 Task: Look for space in Luanda, Angola from 8th June, 2023 to 16th June, 2023 for 2 adults in price range Rs.10000 to Rs.15000. Place can be entire place with 1  bedroom having 1 bed and 1 bathroom. Property type can be hotel. Amenities needed are: wifi, air conditioning, bbq grill, smoking allowed, . Booking option can be shelf check-in. Required host language is English.
Action: Mouse moved to (391, 86)
Screenshot: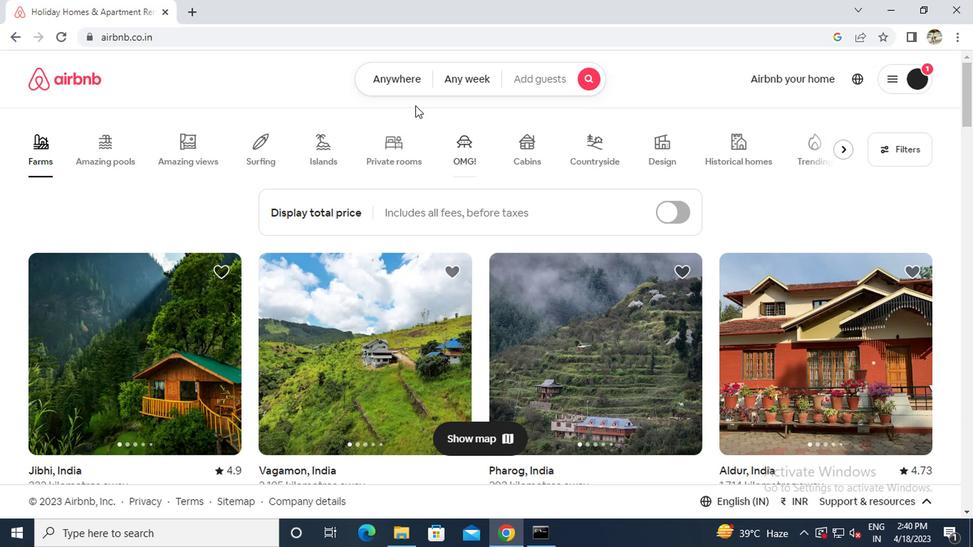
Action: Mouse pressed left at (391, 86)
Screenshot: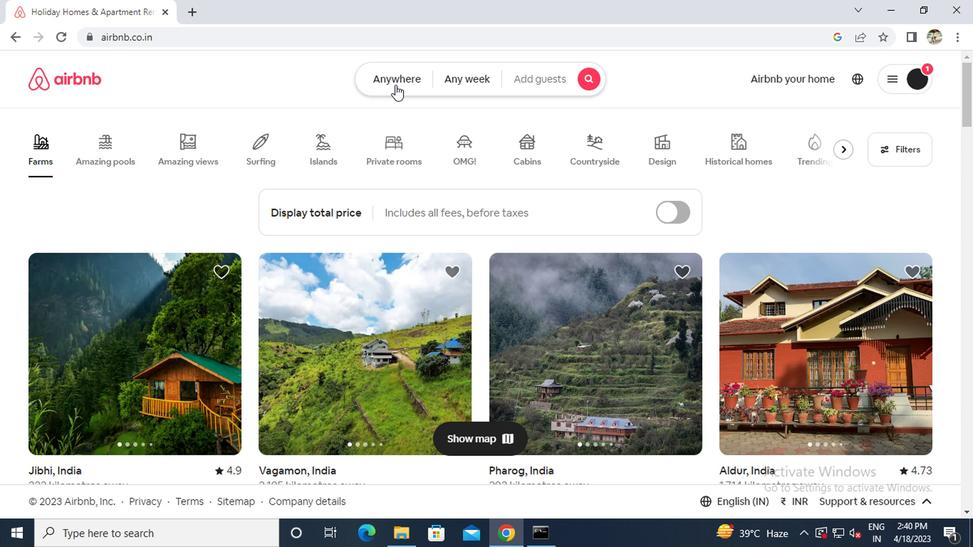 
Action: Mouse moved to (317, 139)
Screenshot: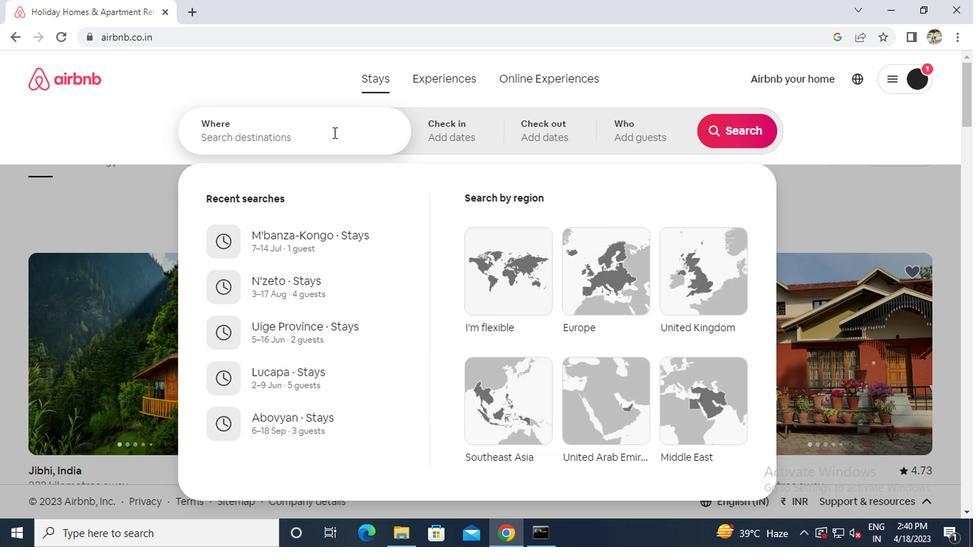 
Action: Mouse pressed left at (317, 139)
Screenshot: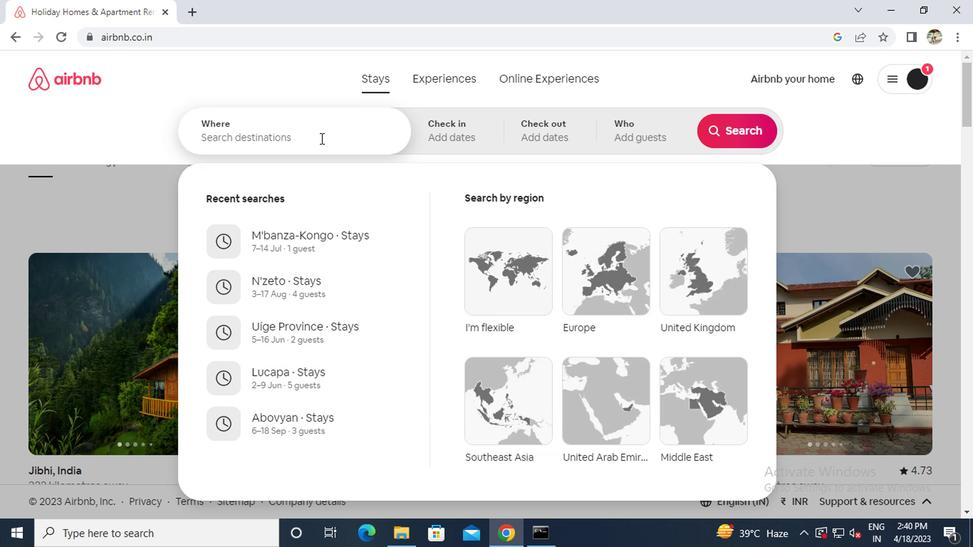 
Action: Key pressed l<Key.caps_lock>uanda
Screenshot: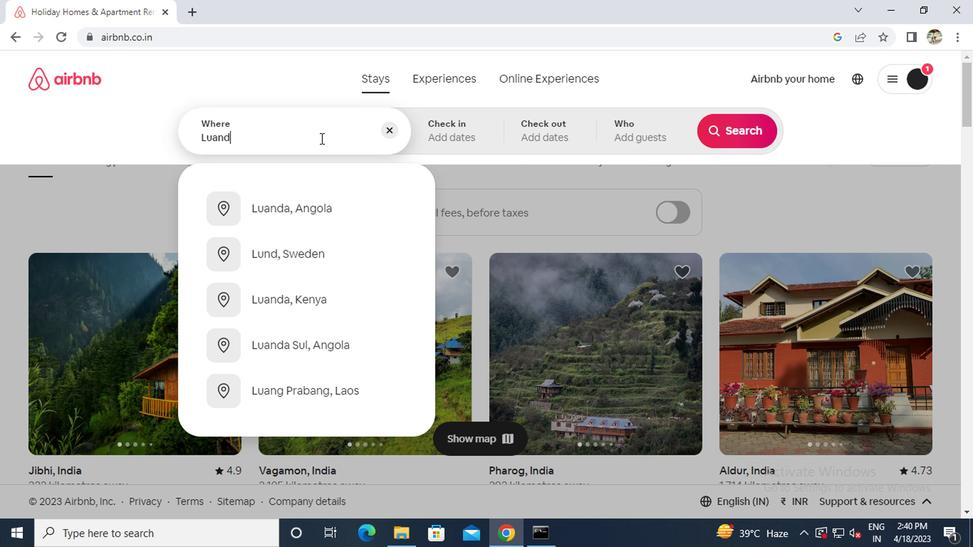 
Action: Mouse moved to (300, 202)
Screenshot: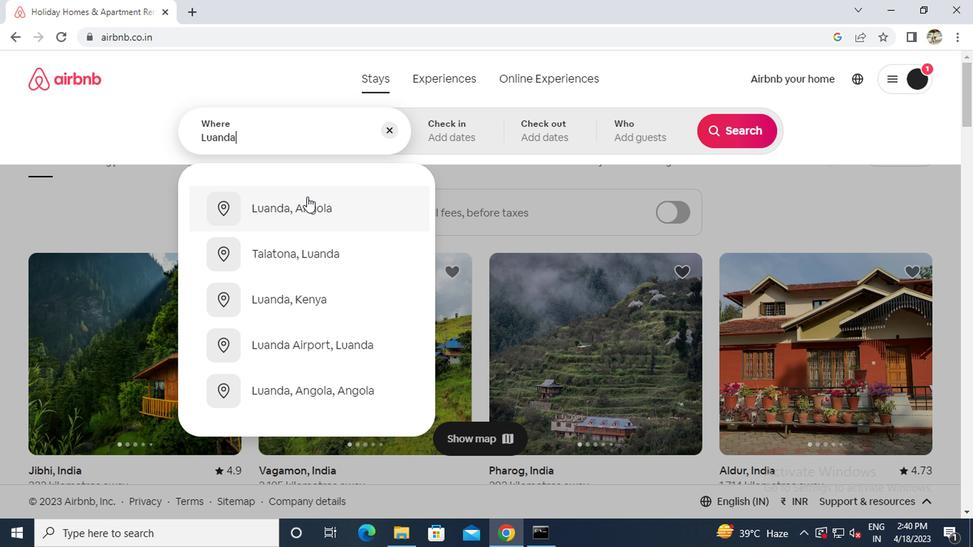
Action: Mouse pressed left at (300, 202)
Screenshot: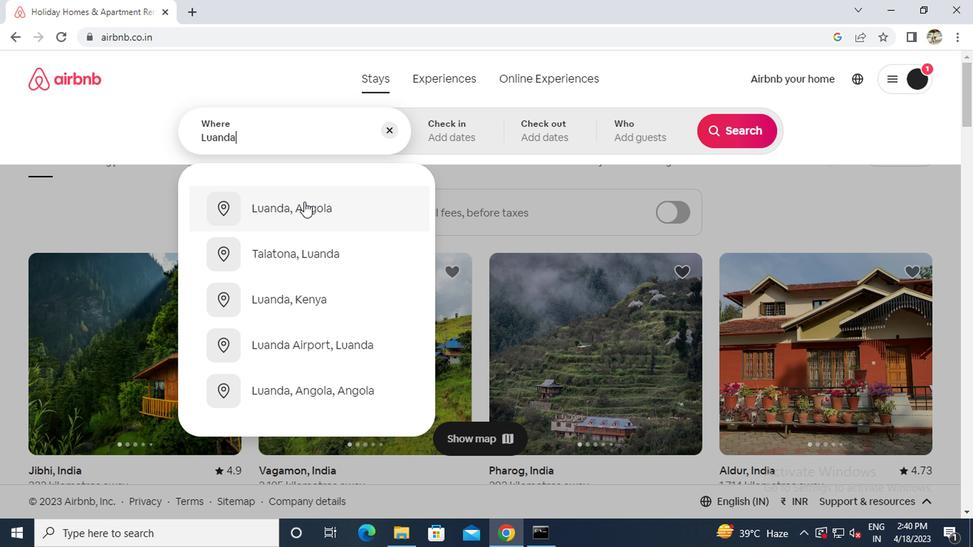 
Action: Mouse moved to (726, 246)
Screenshot: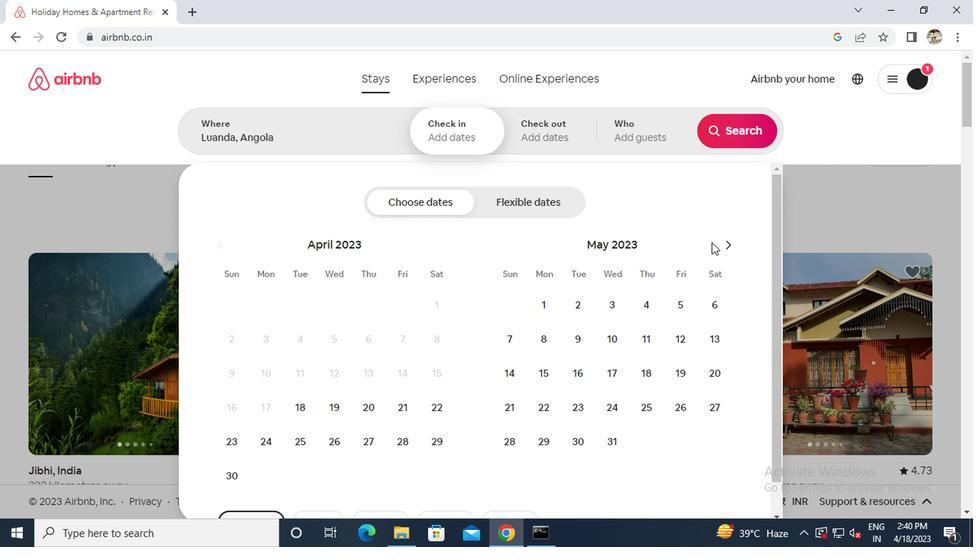 
Action: Mouse pressed left at (726, 246)
Screenshot: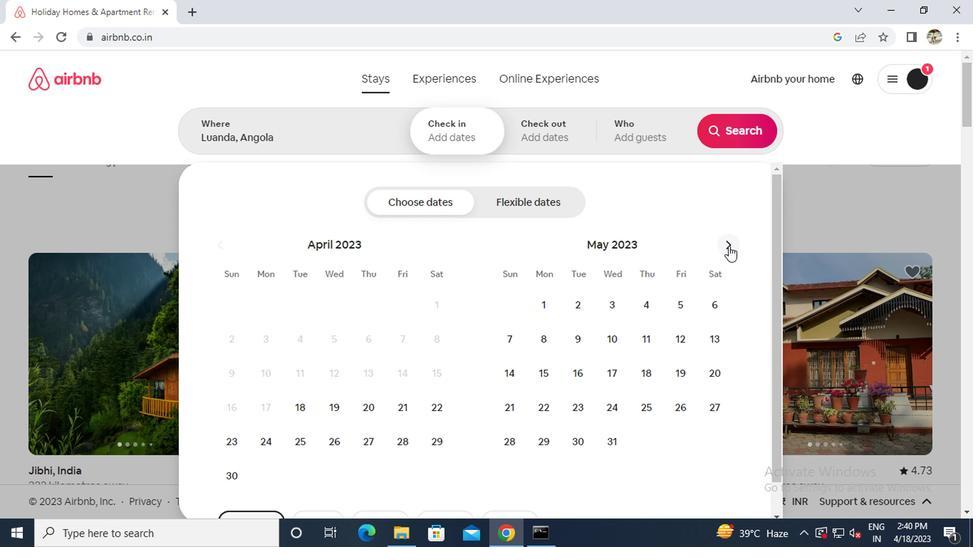 
Action: Mouse moved to (634, 334)
Screenshot: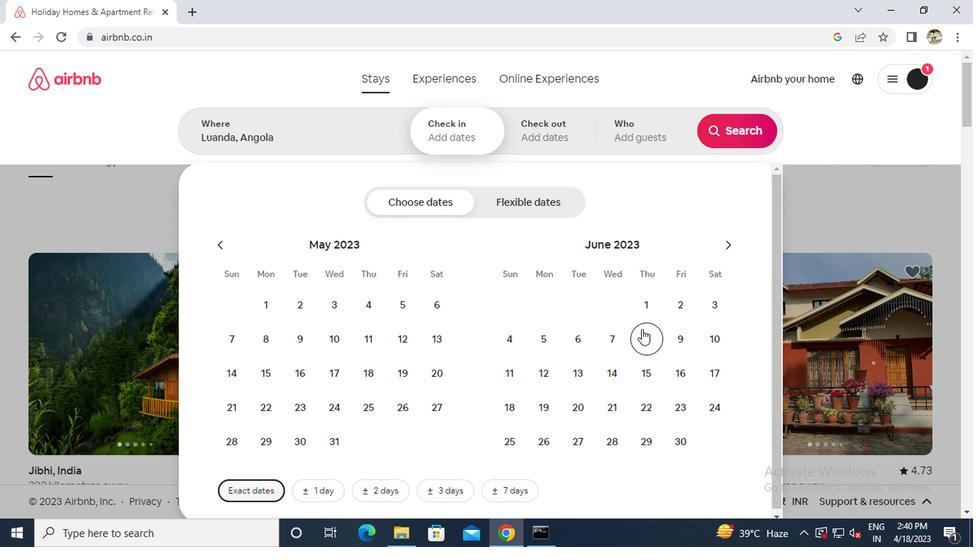 
Action: Mouse pressed left at (634, 334)
Screenshot: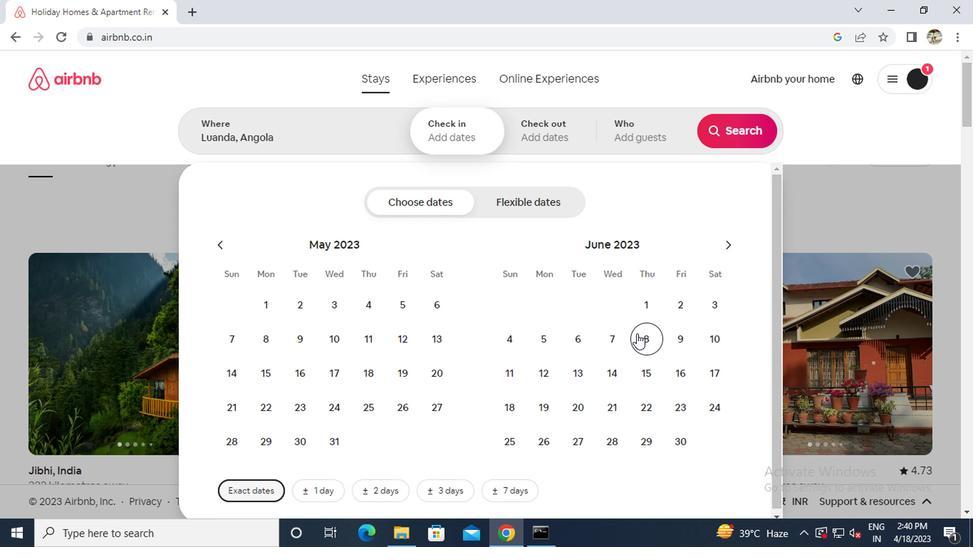 
Action: Mouse moved to (669, 377)
Screenshot: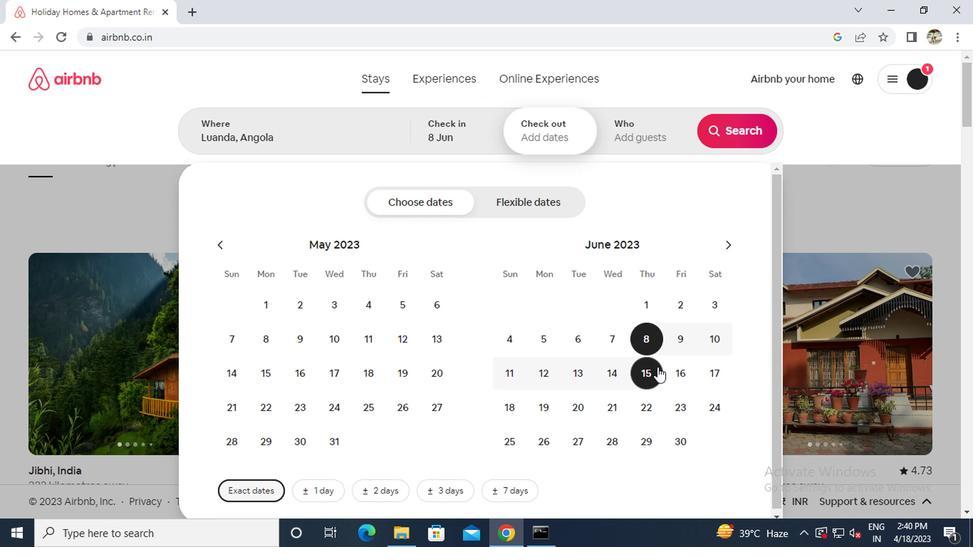 
Action: Mouse pressed left at (669, 377)
Screenshot: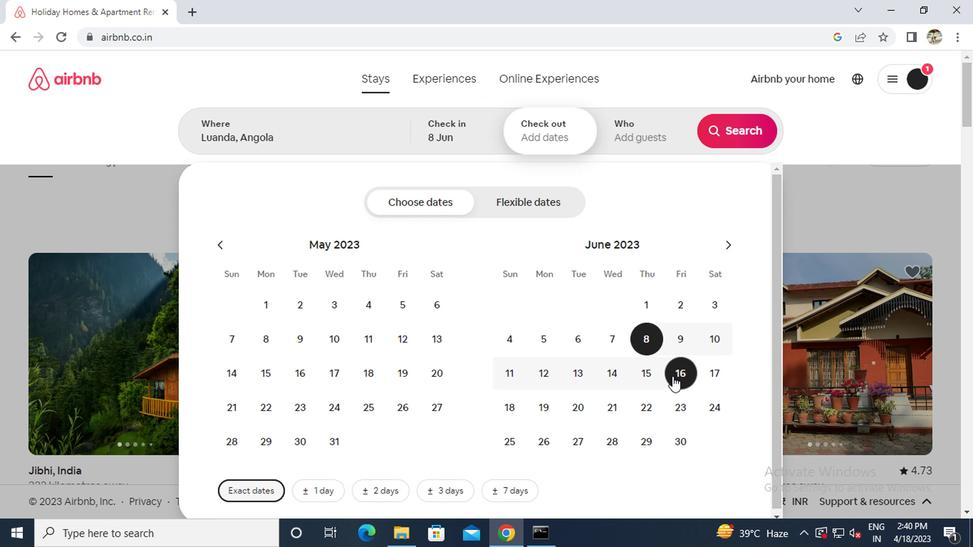 
Action: Mouse moved to (630, 146)
Screenshot: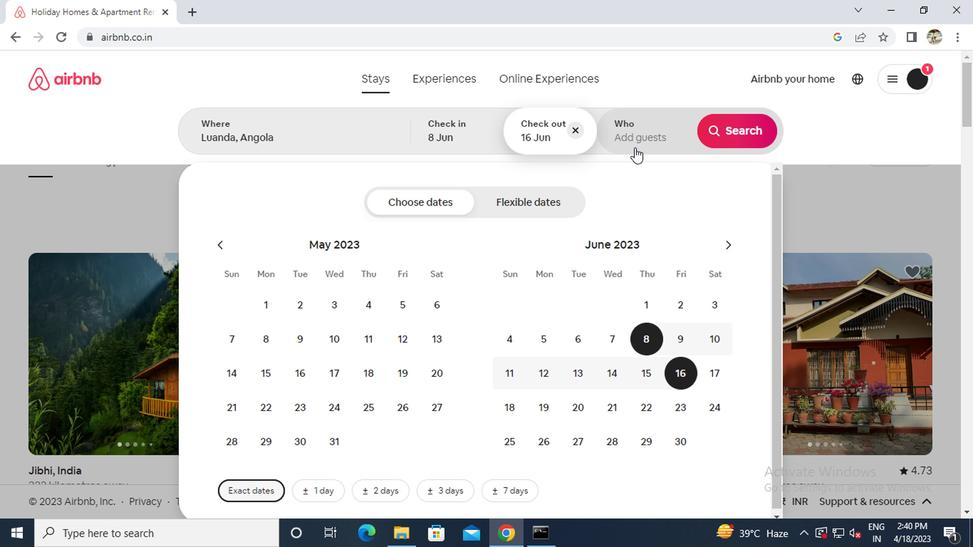 
Action: Mouse pressed left at (630, 146)
Screenshot: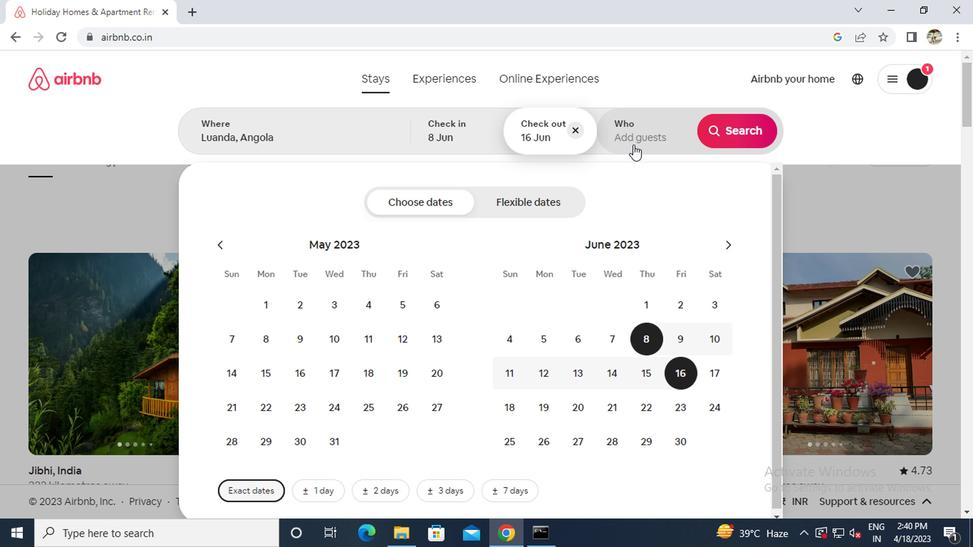 
Action: Mouse moved to (739, 212)
Screenshot: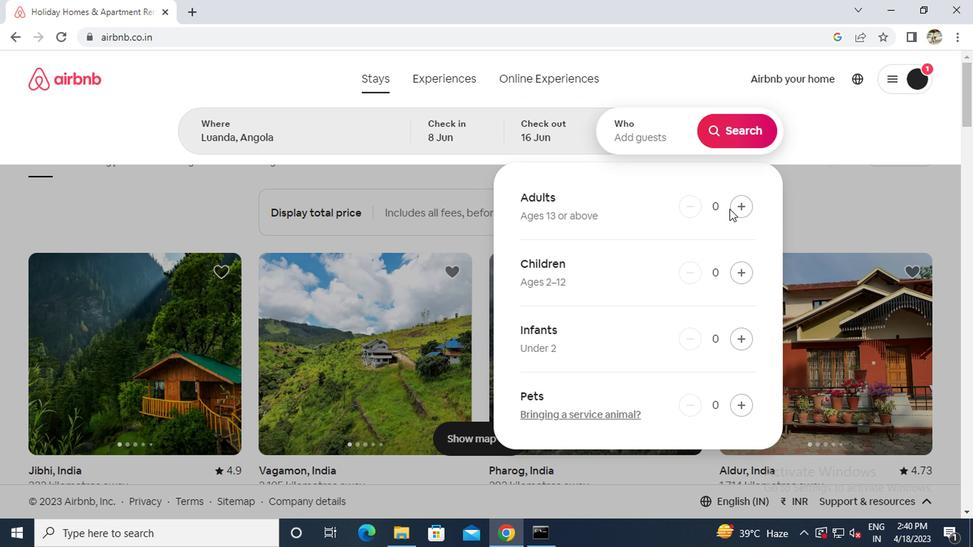 
Action: Mouse pressed left at (739, 212)
Screenshot: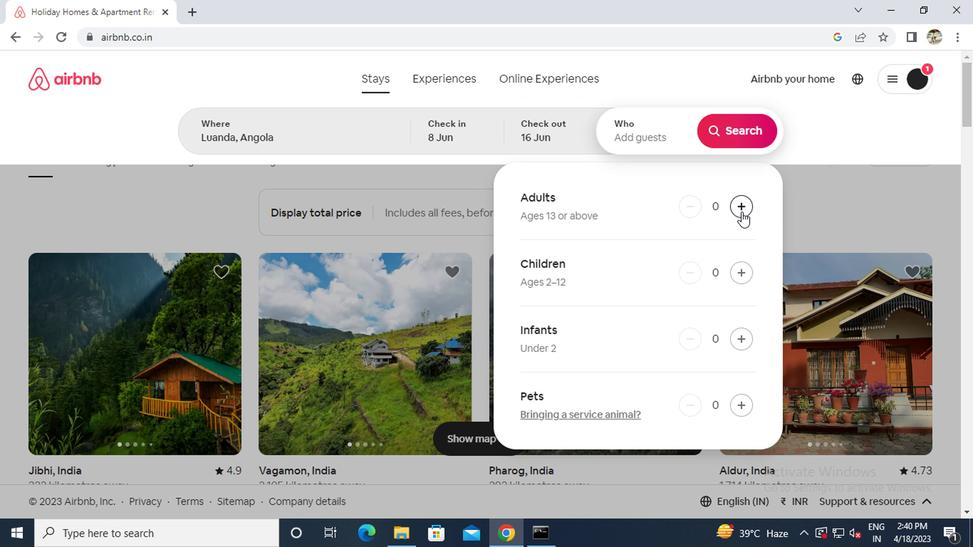 
Action: Mouse pressed left at (739, 212)
Screenshot: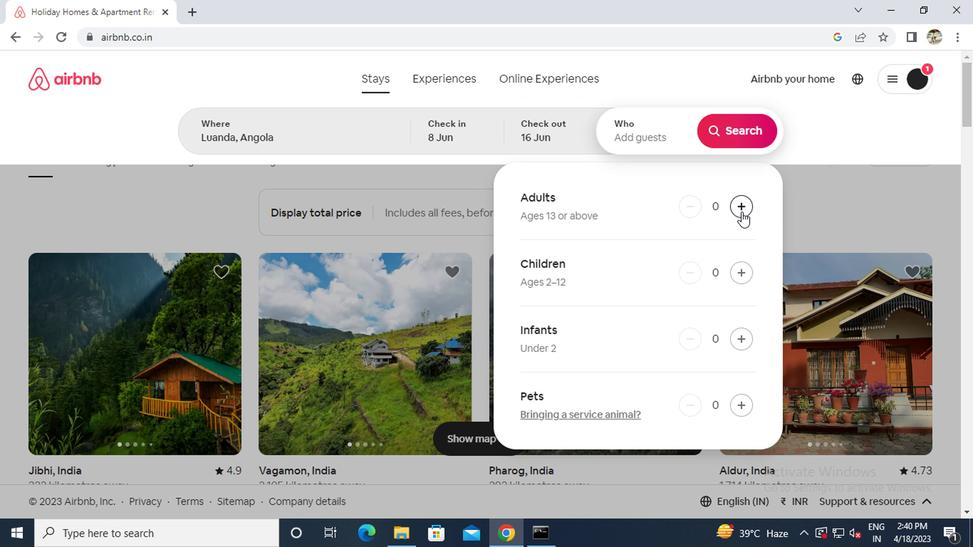 
Action: Mouse moved to (727, 123)
Screenshot: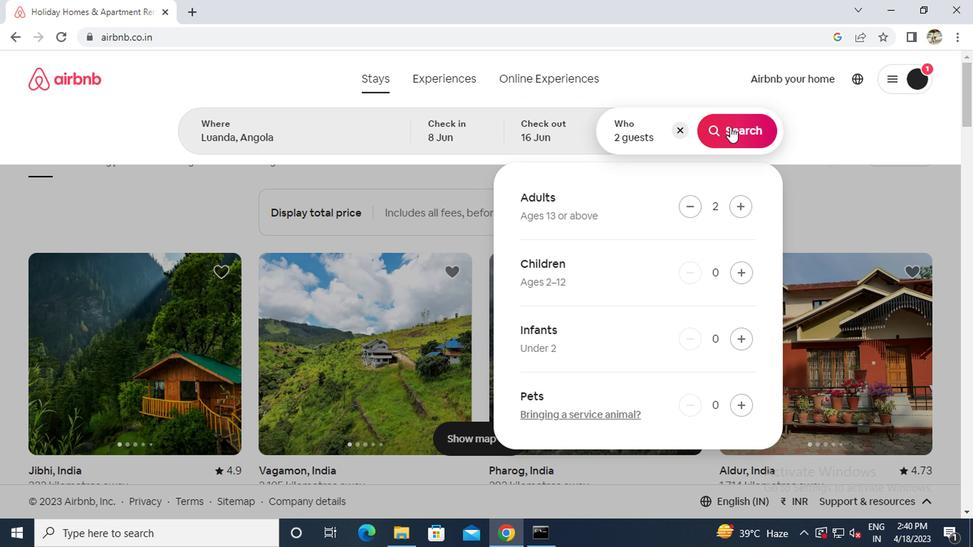 
Action: Mouse pressed left at (727, 123)
Screenshot: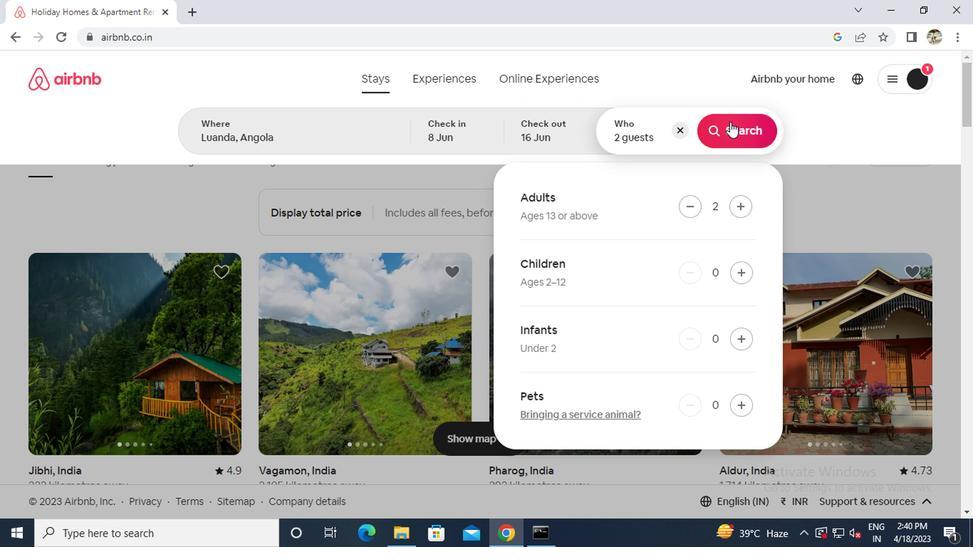 
Action: Mouse moved to (894, 138)
Screenshot: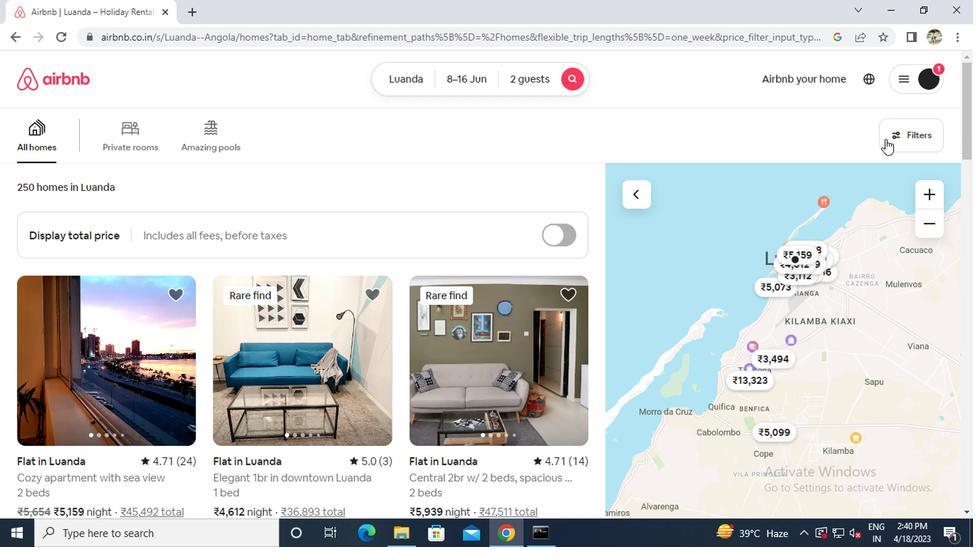 
Action: Mouse pressed left at (894, 138)
Screenshot: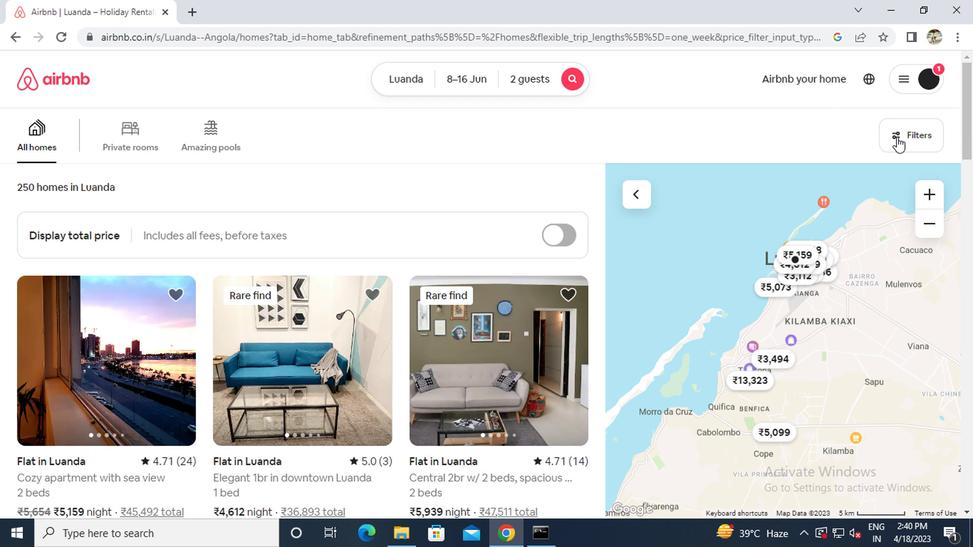 
Action: Mouse moved to (380, 311)
Screenshot: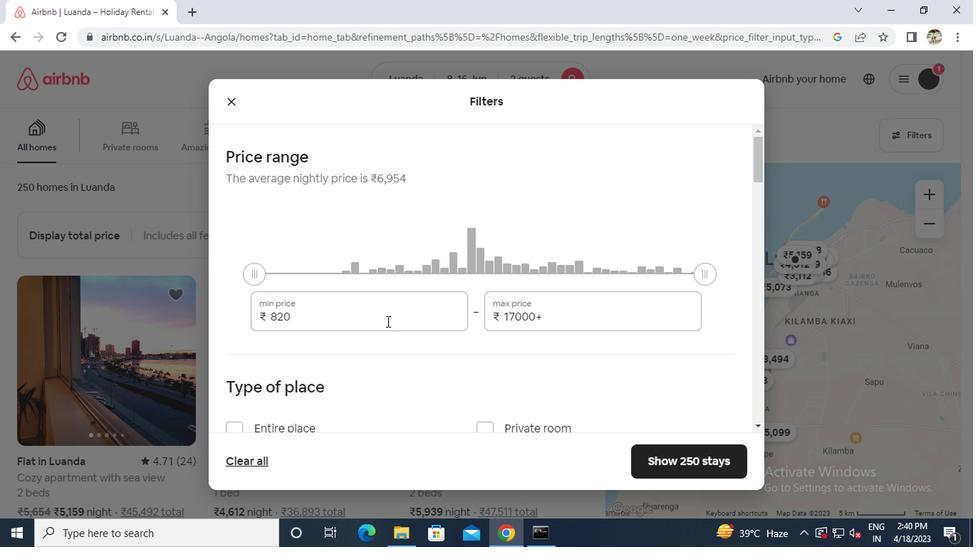 
Action: Mouse pressed left at (380, 311)
Screenshot: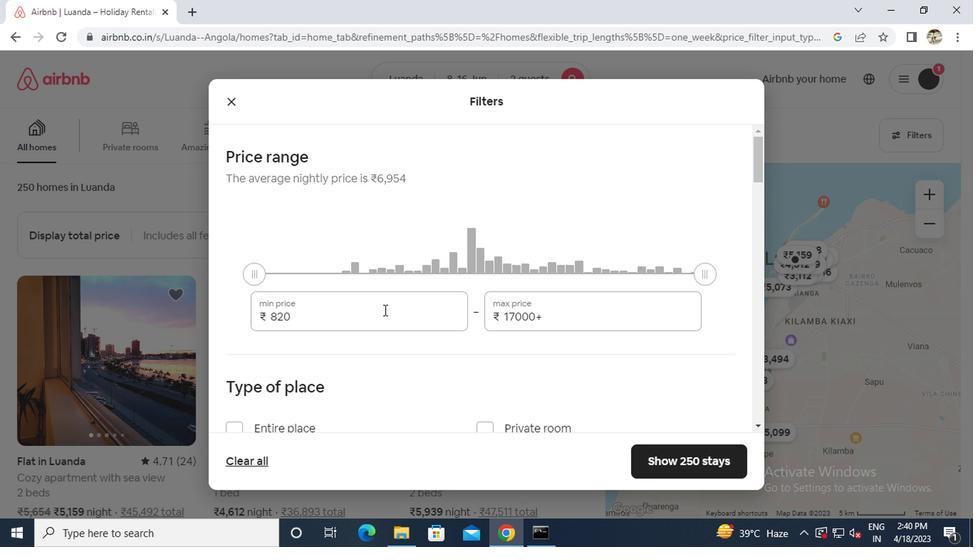 
Action: Key pressed ctrl+Actrl+10000
Screenshot: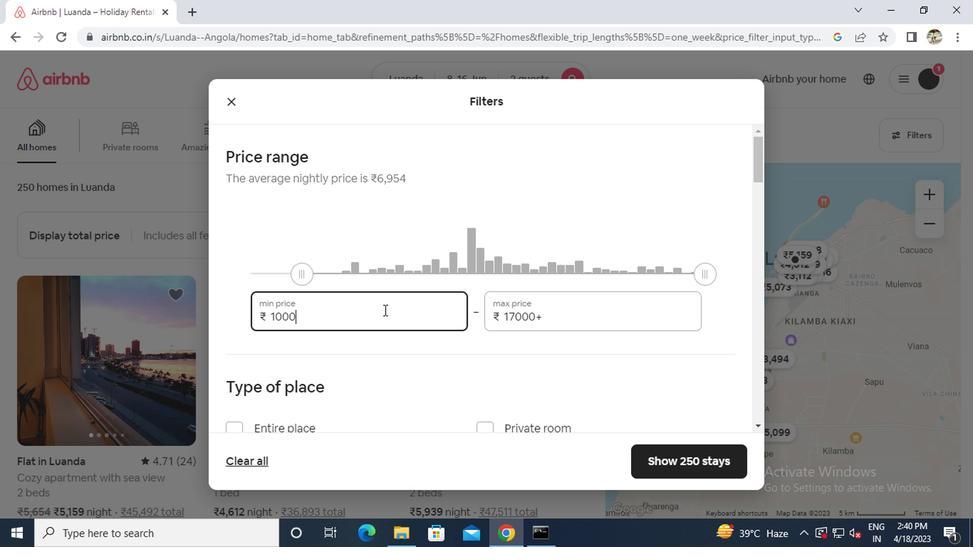 
Action: Mouse moved to (568, 321)
Screenshot: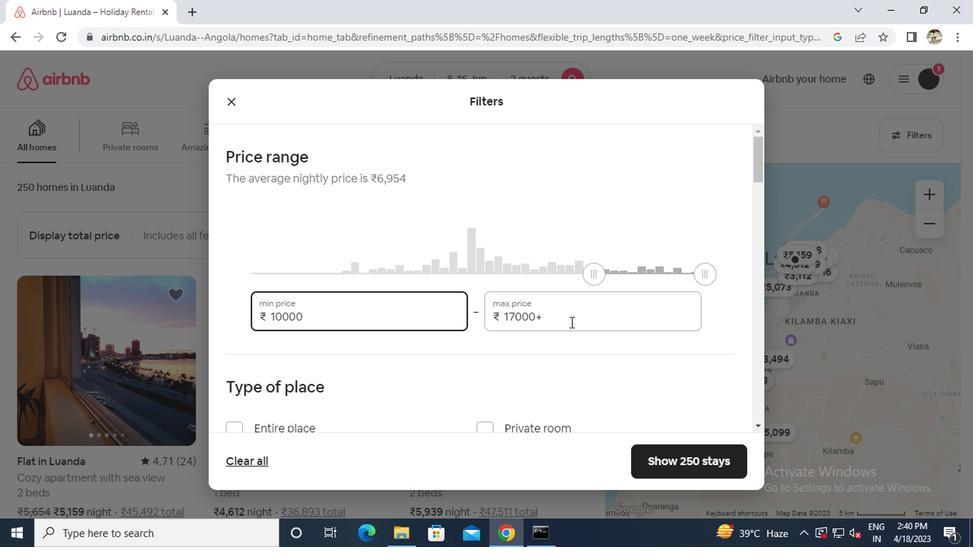 
Action: Mouse pressed left at (568, 321)
Screenshot: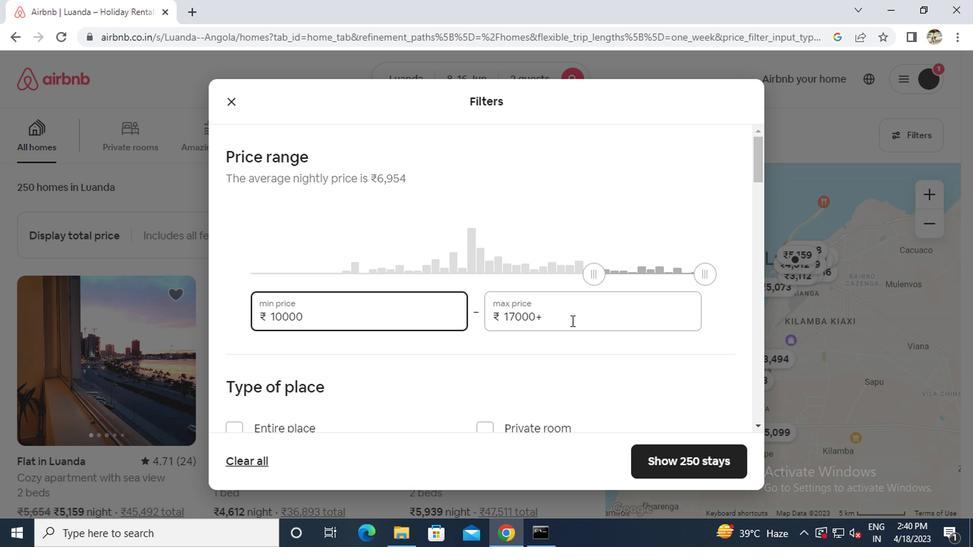 
Action: Key pressed ctrl+A15000
Screenshot: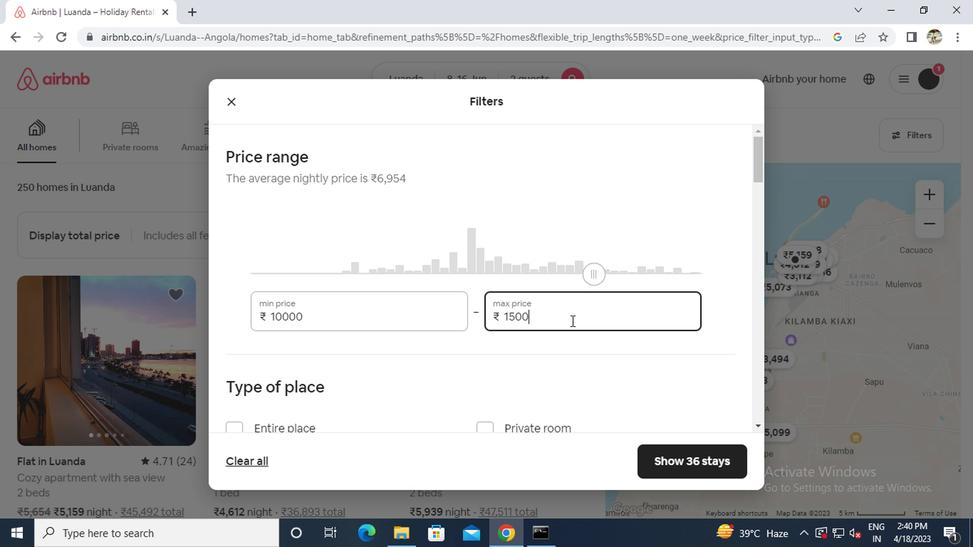 
Action: Mouse moved to (540, 324)
Screenshot: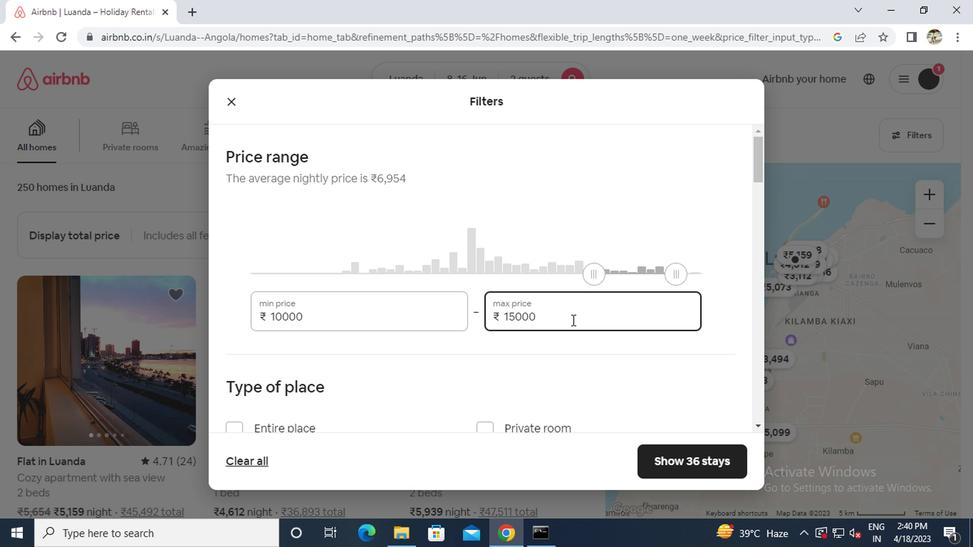 
Action: Mouse scrolled (540, 323) with delta (0, -1)
Screenshot: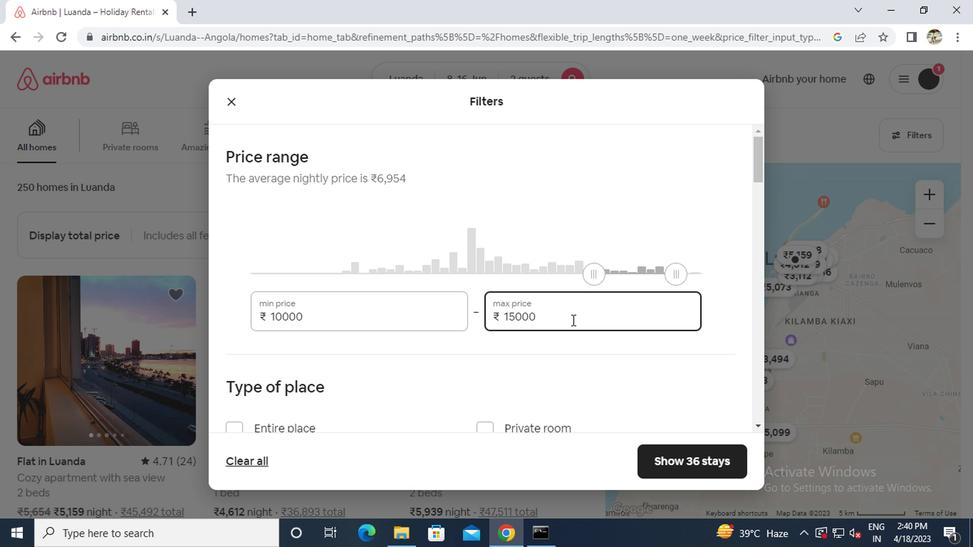 
Action: Mouse moved to (281, 355)
Screenshot: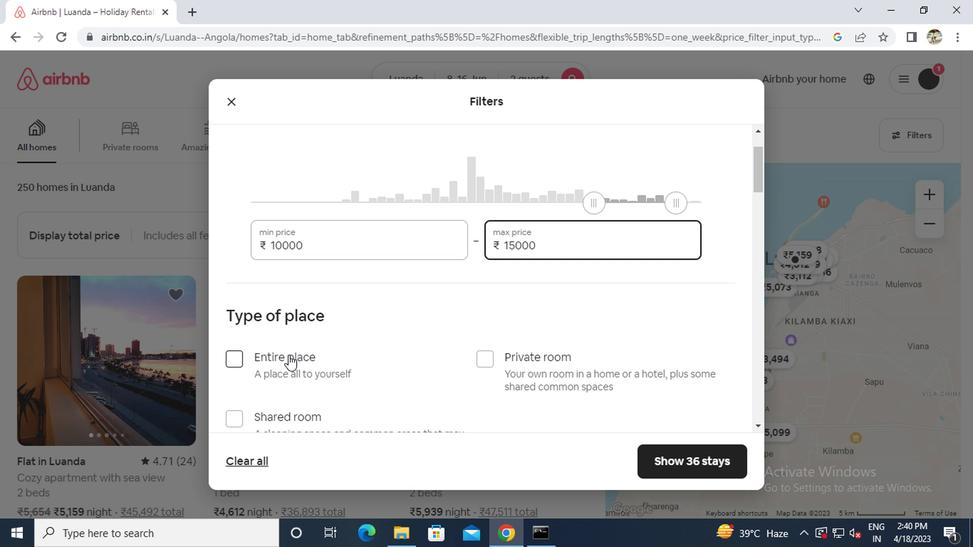 
Action: Mouse pressed left at (281, 355)
Screenshot: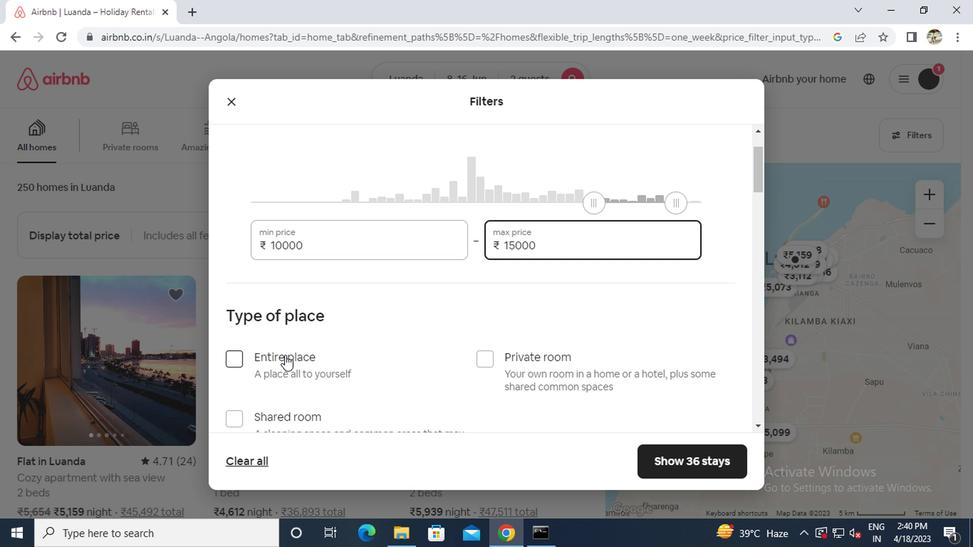 
Action: Mouse scrolled (281, 355) with delta (0, 0)
Screenshot: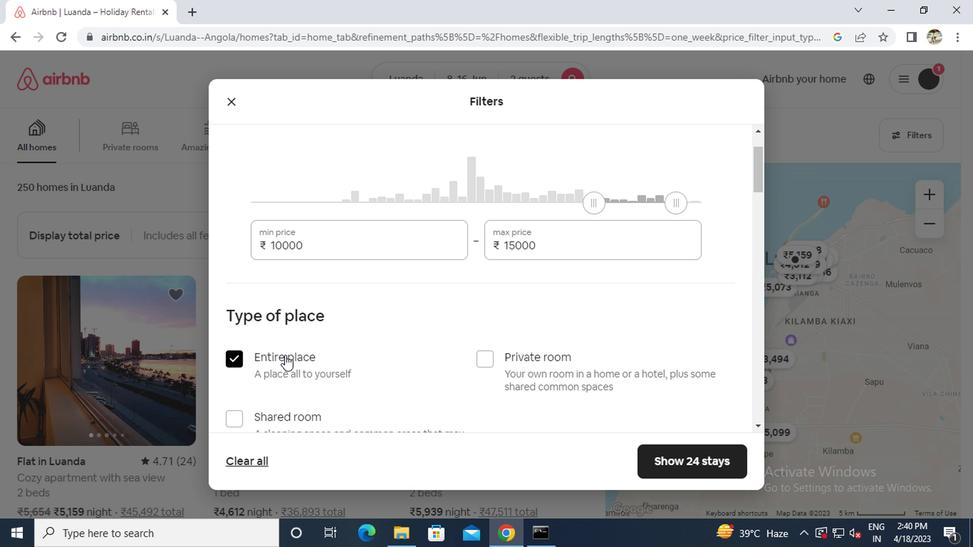
Action: Mouse scrolled (281, 355) with delta (0, 0)
Screenshot: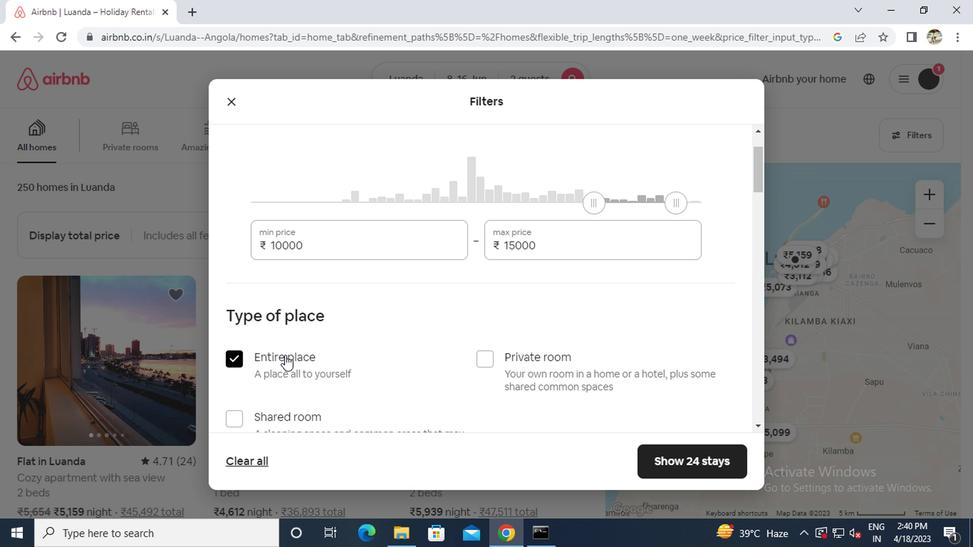 
Action: Mouse scrolled (281, 355) with delta (0, 0)
Screenshot: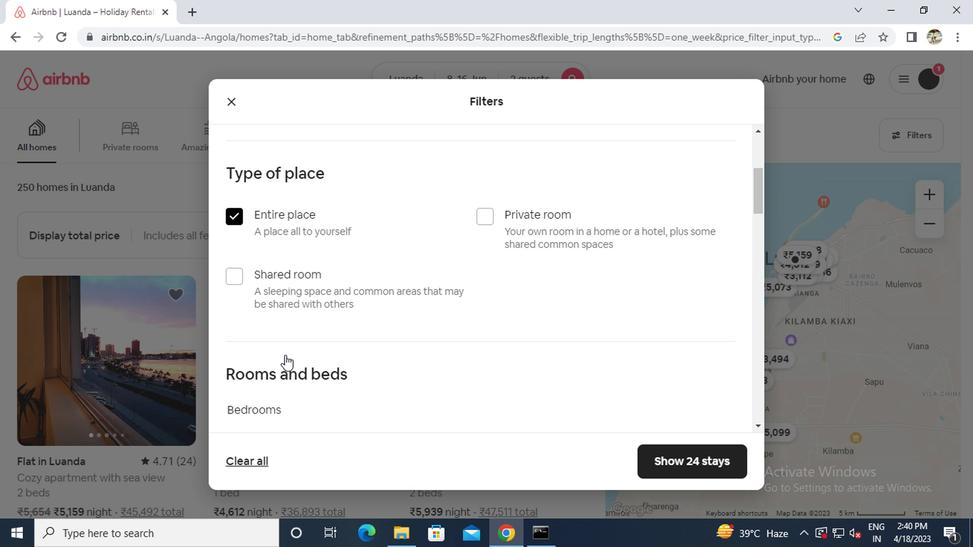 
Action: Mouse moved to (312, 376)
Screenshot: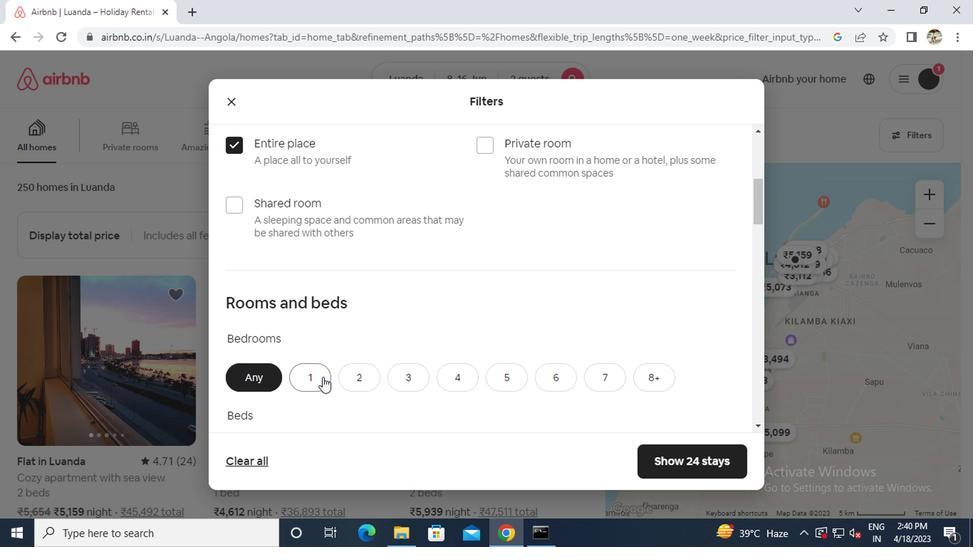 
Action: Mouse pressed left at (312, 376)
Screenshot: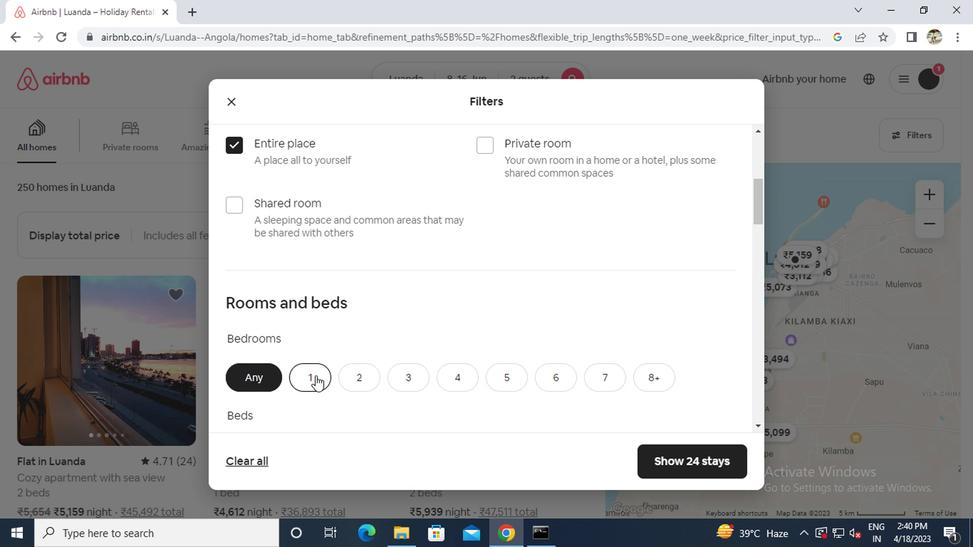 
Action: Mouse scrolled (312, 376) with delta (0, 0)
Screenshot: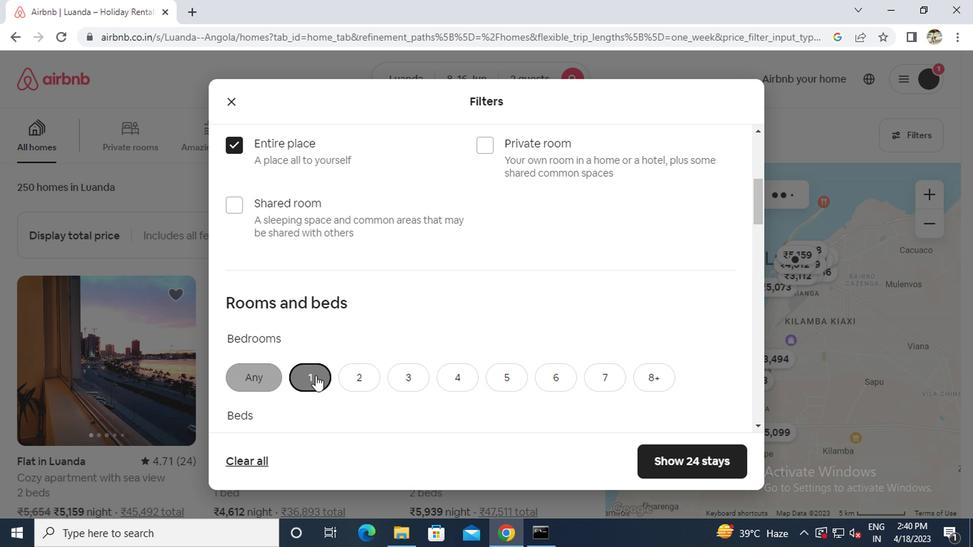 
Action: Mouse scrolled (312, 376) with delta (0, 0)
Screenshot: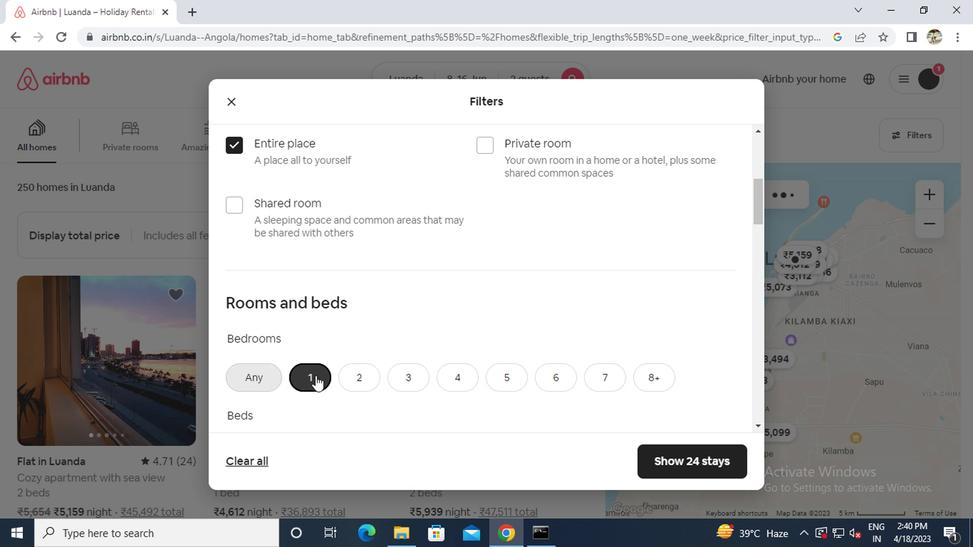 
Action: Mouse moved to (312, 304)
Screenshot: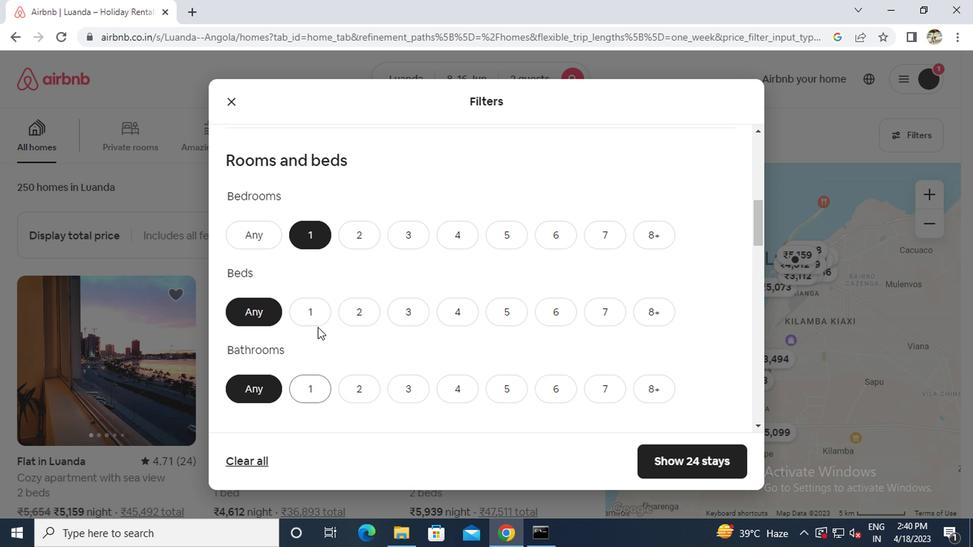 
Action: Mouse pressed left at (312, 304)
Screenshot: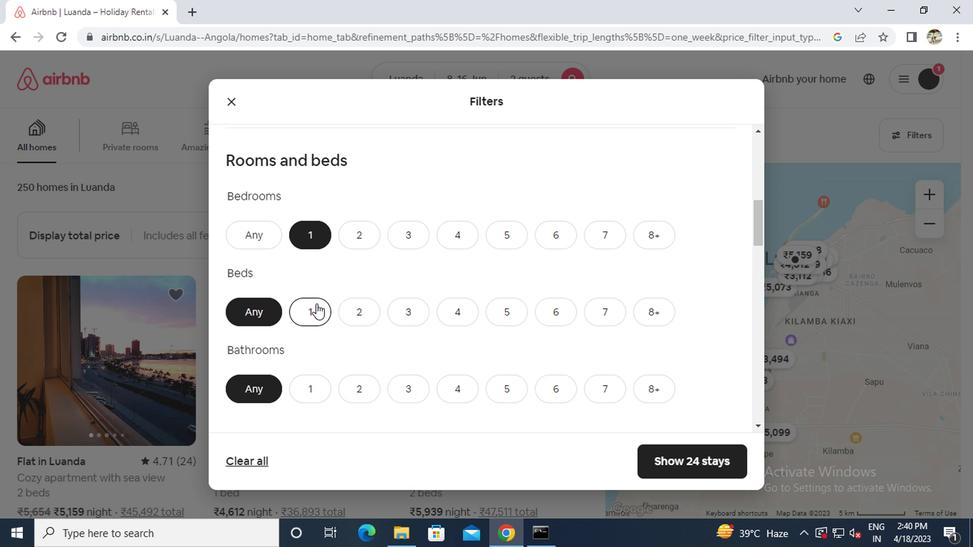 
Action: Mouse moved to (310, 388)
Screenshot: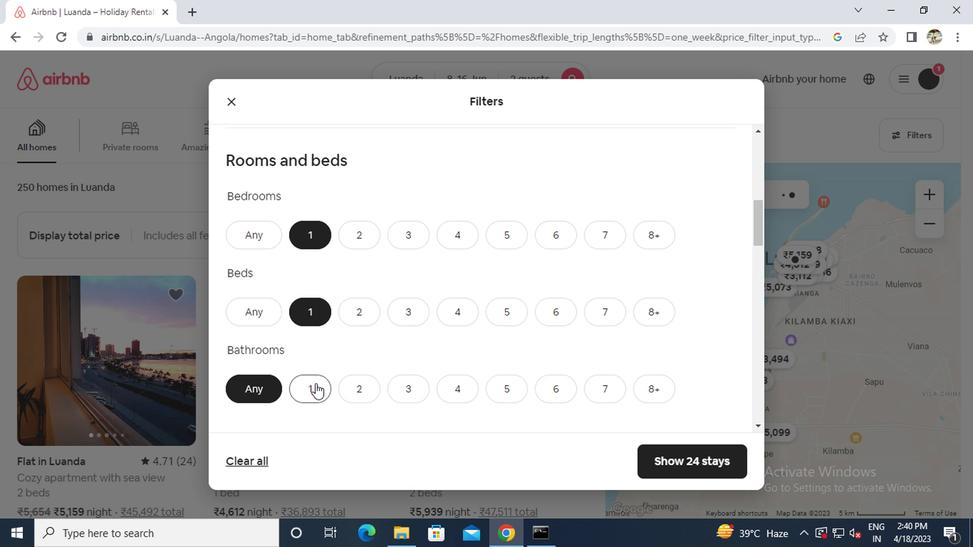 
Action: Mouse pressed left at (310, 388)
Screenshot: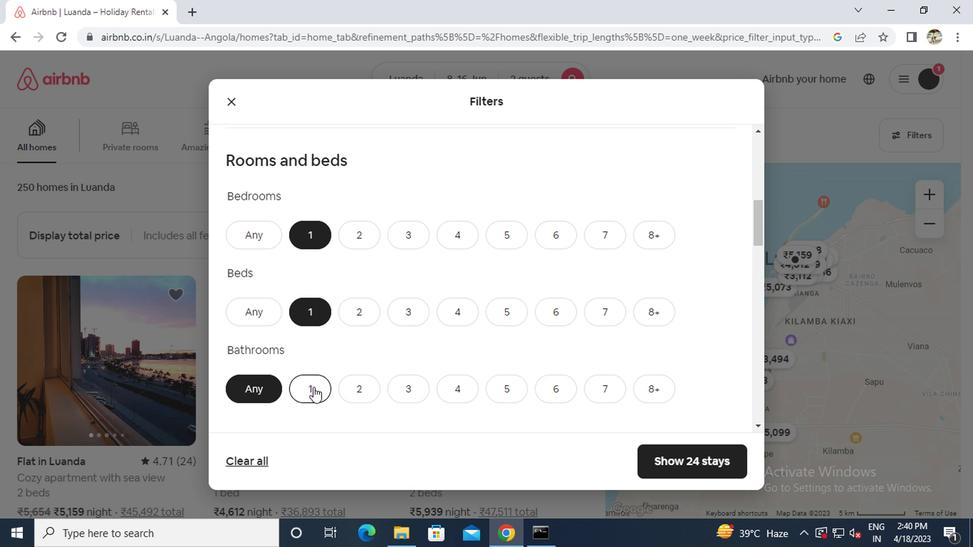 
Action: Mouse scrolled (310, 387) with delta (0, -1)
Screenshot: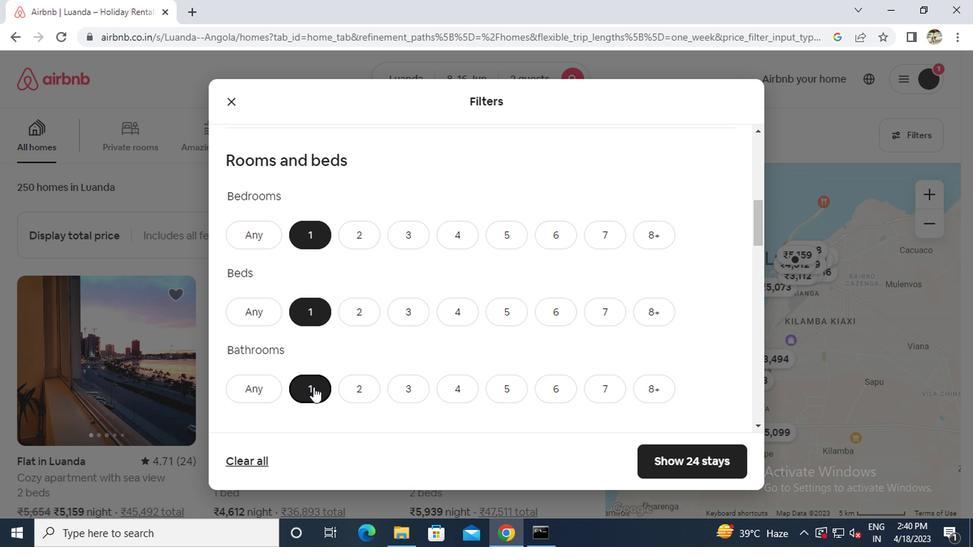 
Action: Mouse scrolled (310, 387) with delta (0, -1)
Screenshot: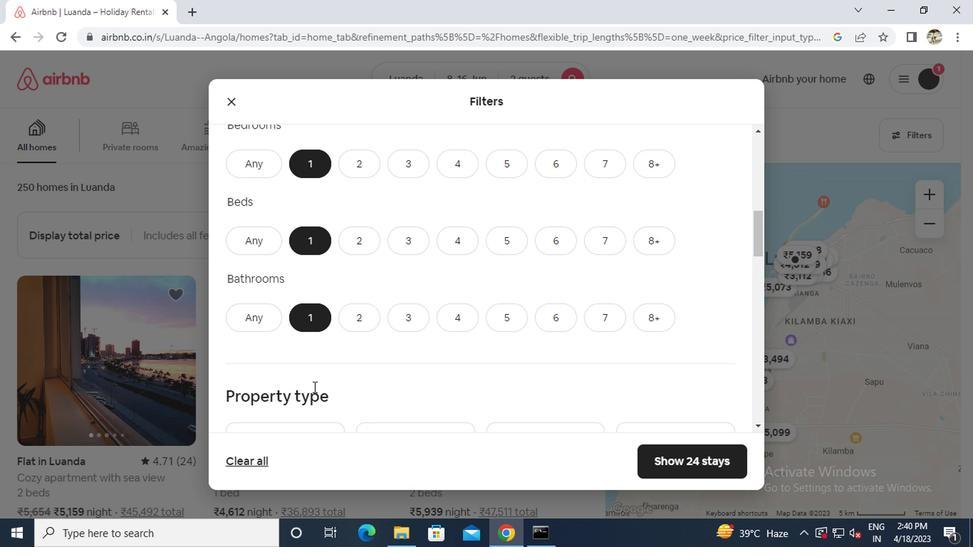 
Action: Mouse scrolled (310, 387) with delta (0, -1)
Screenshot: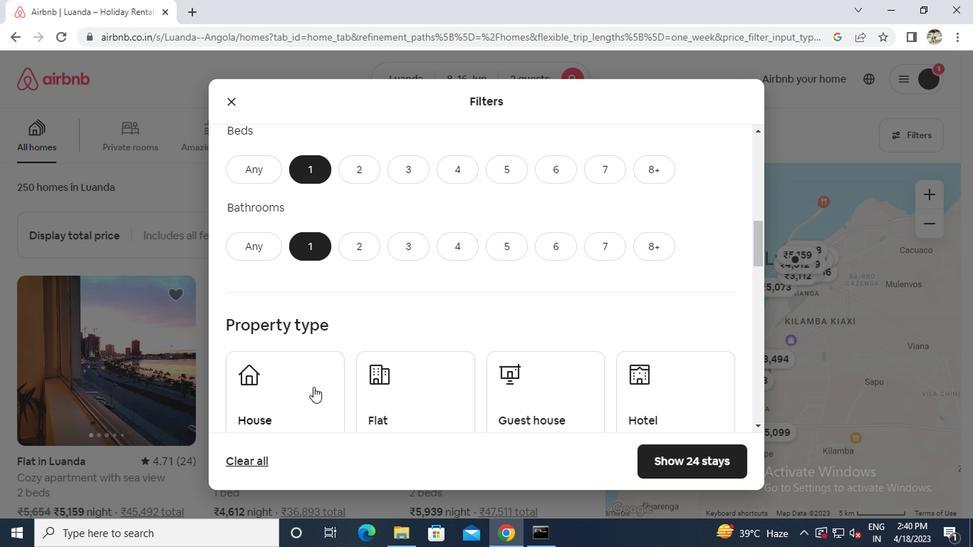 
Action: Mouse moved to (635, 329)
Screenshot: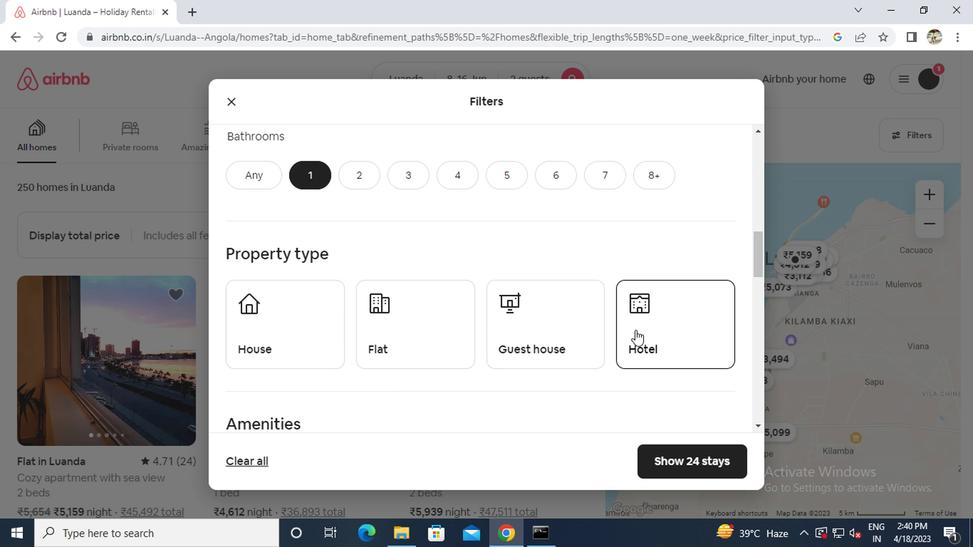 
Action: Mouse pressed left at (635, 329)
Screenshot: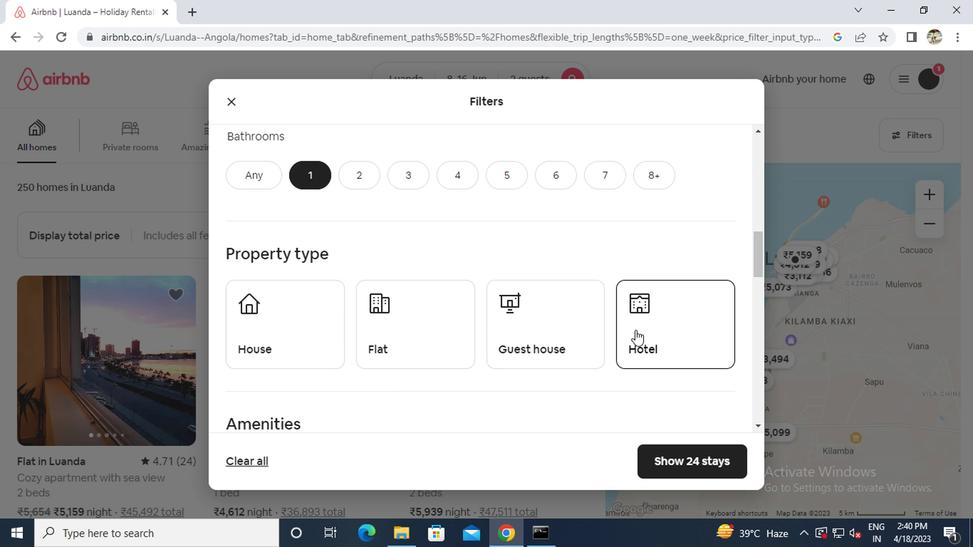 
Action: Mouse moved to (631, 331)
Screenshot: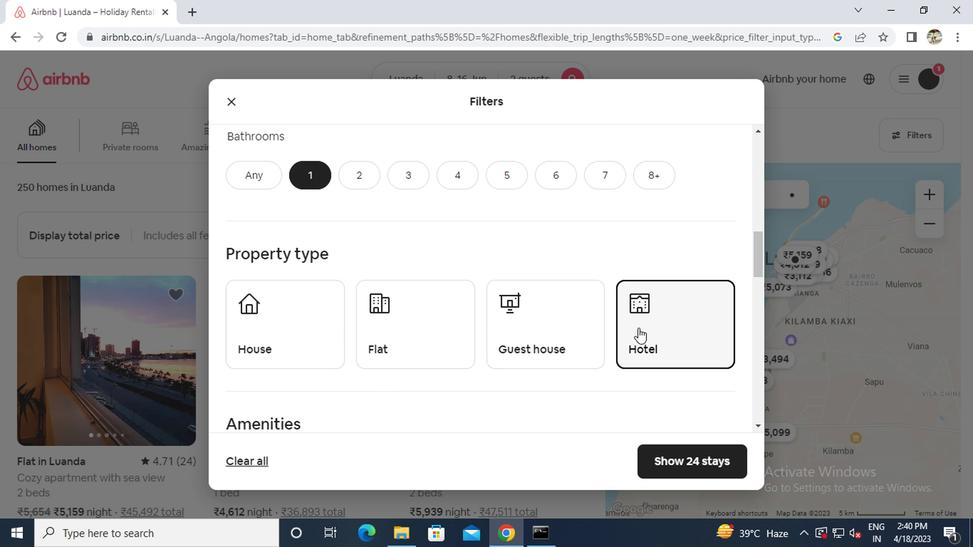 
Action: Mouse scrolled (631, 330) with delta (0, 0)
Screenshot: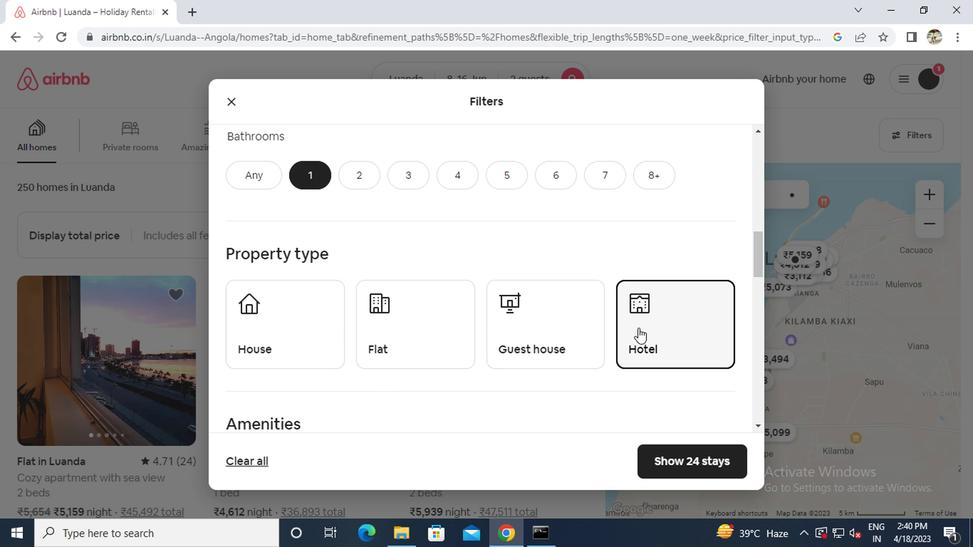 
Action: Mouse moved to (558, 349)
Screenshot: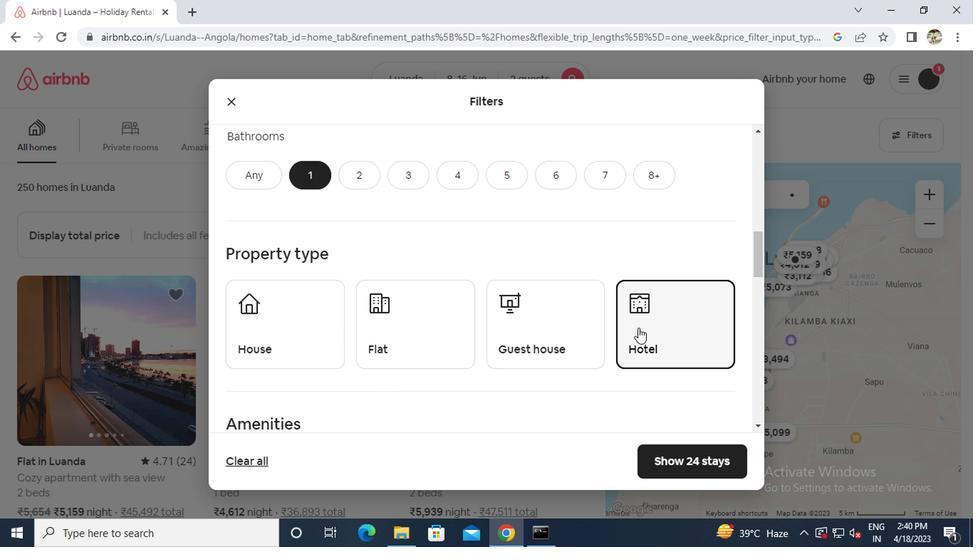 
Action: Mouse scrolled (558, 348) with delta (0, -1)
Screenshot: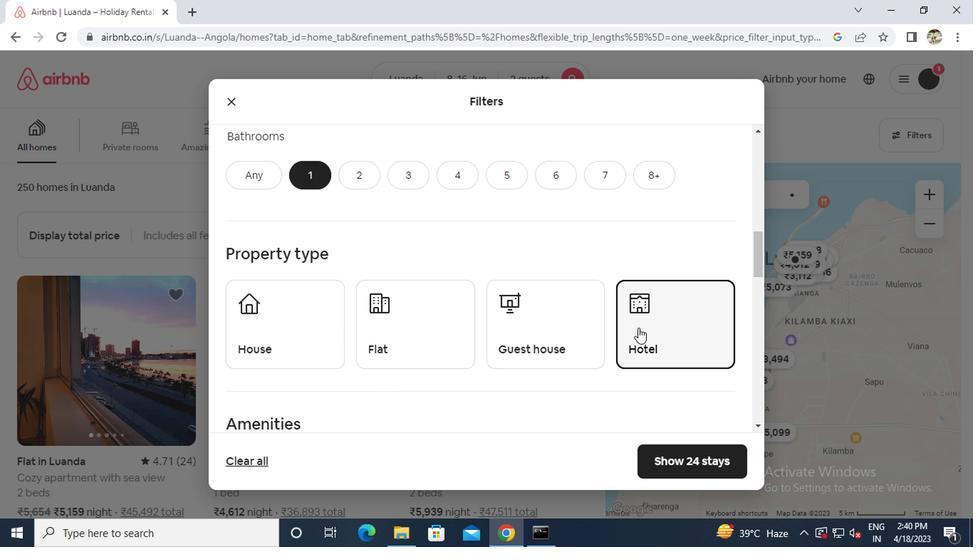 
Action: Mouse moved to (402, 358)
Screenshot: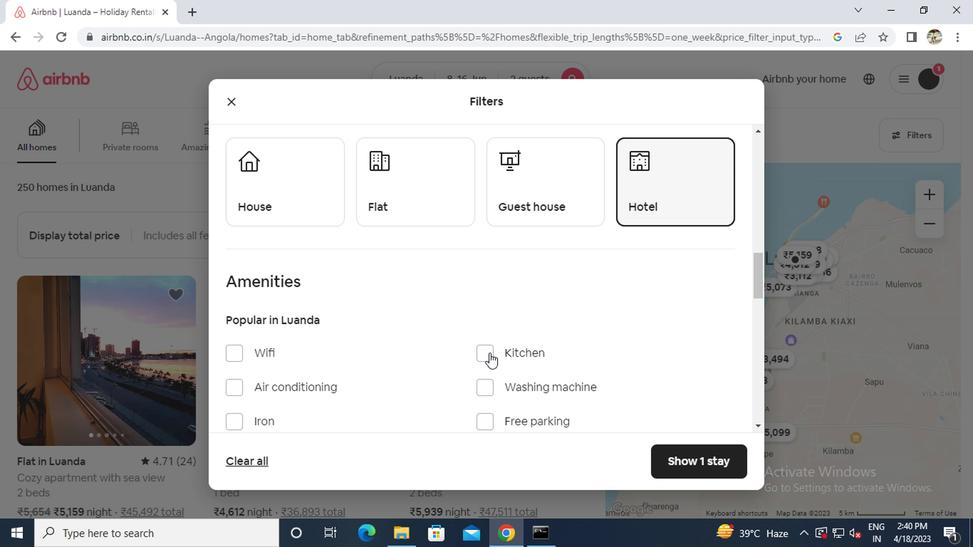 
Action: Mouse scrolled (402, 358) with delta (0, 0)
Screenshot: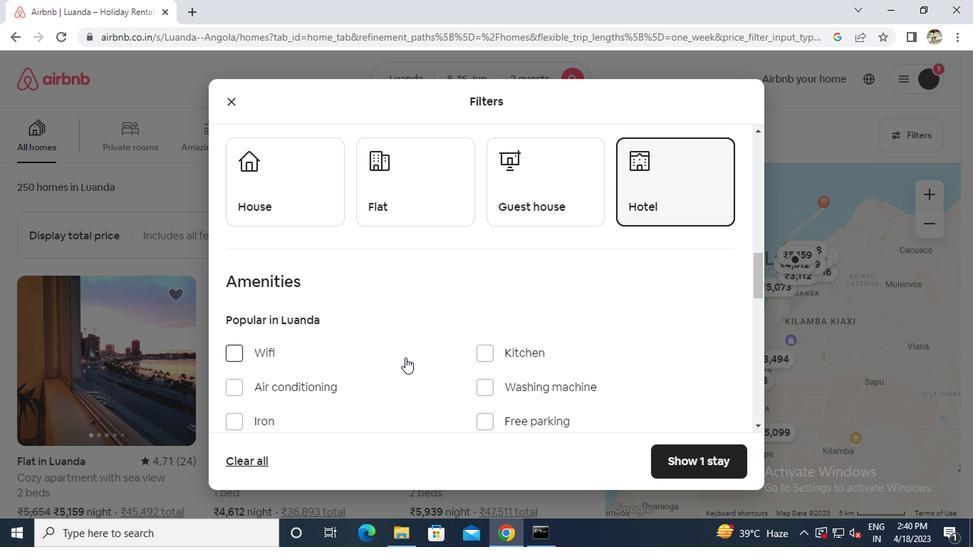 
Action: Mouse scrolled (402, 358) with delta (0, 0)
Screenshot: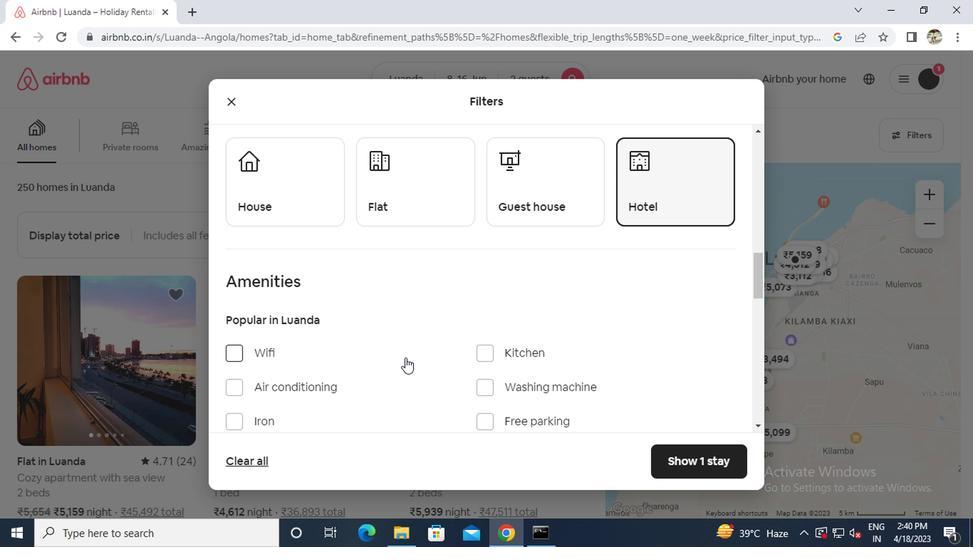 
Action: Mouse moved to (228, 212)
Screenshot: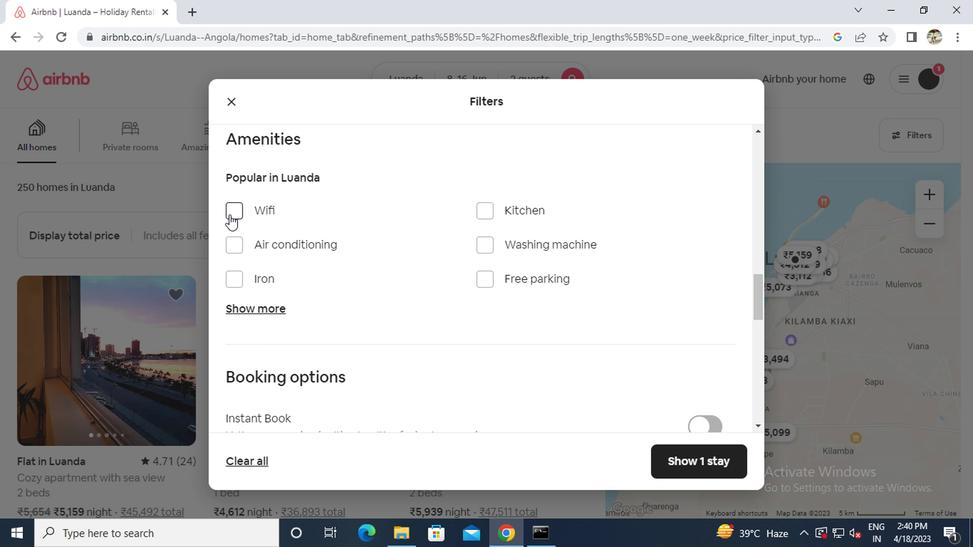 
Action: Mouse pressed left at (228, 212)
Screenshot: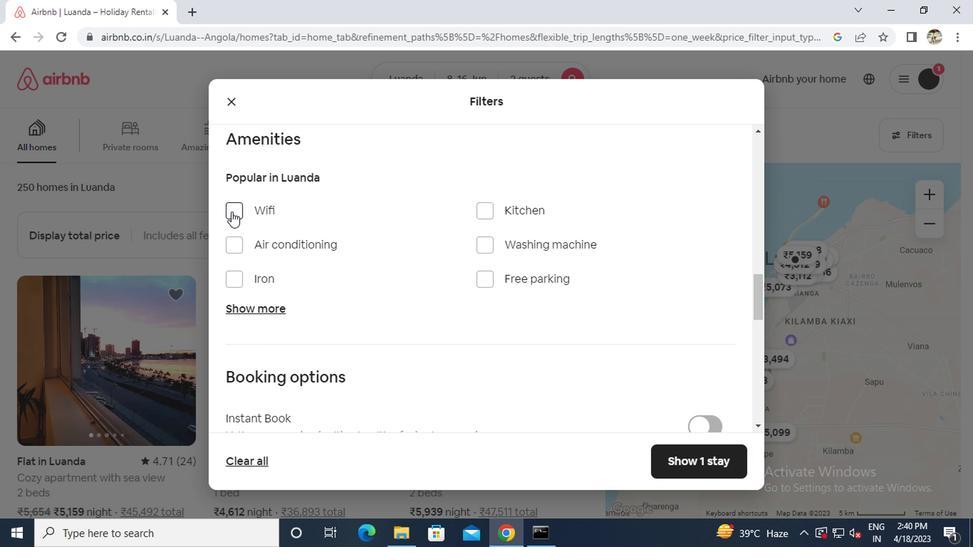 
Action: Mouse moved to (233, 253)
Screenshot: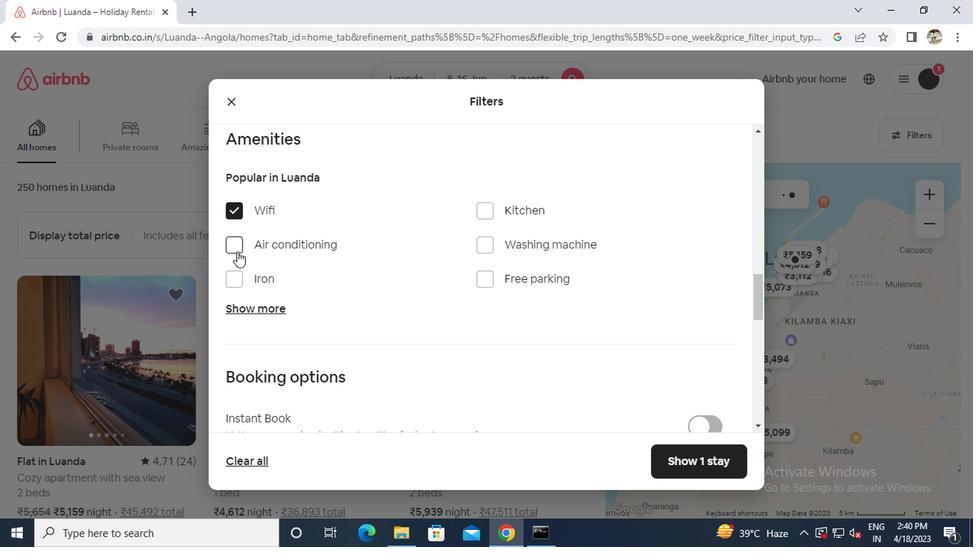 
Action: Mouse pressed left at (233, 253)
Screenshot: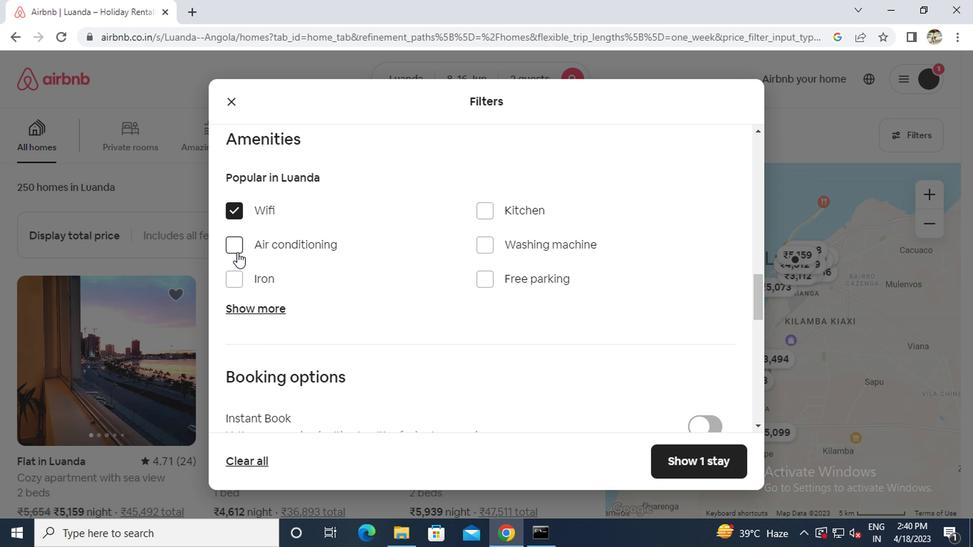 
Action: Mouse moved to (240, 305)
Screenshot: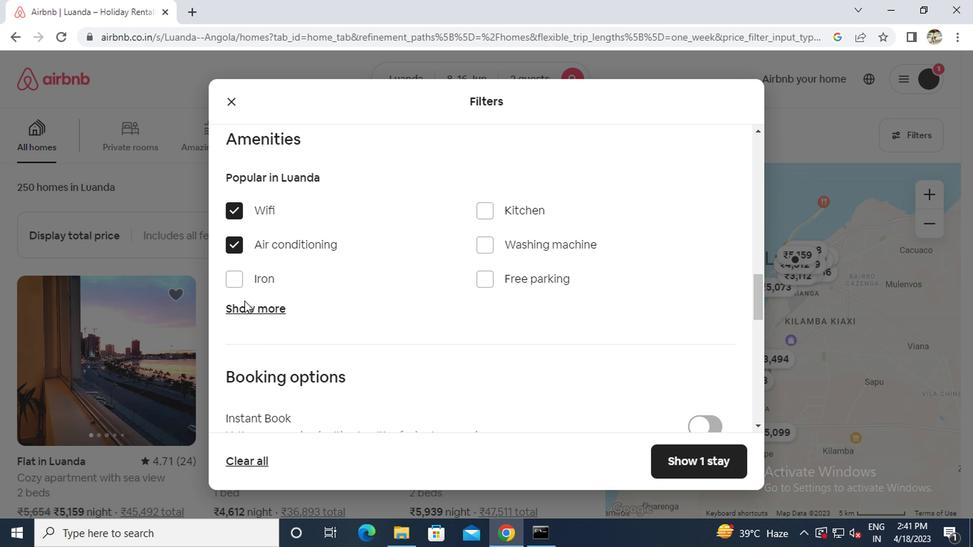 
Action: Mouse pressed left at (240, 305)
Screenshot: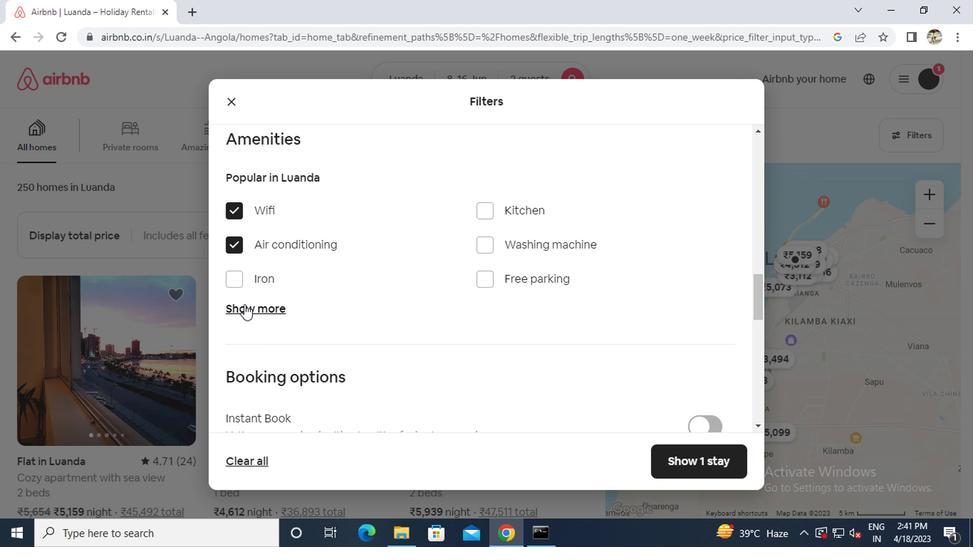 
Action: Mouse scrolled (240, 304) with delta (0, -1)
Screenshot: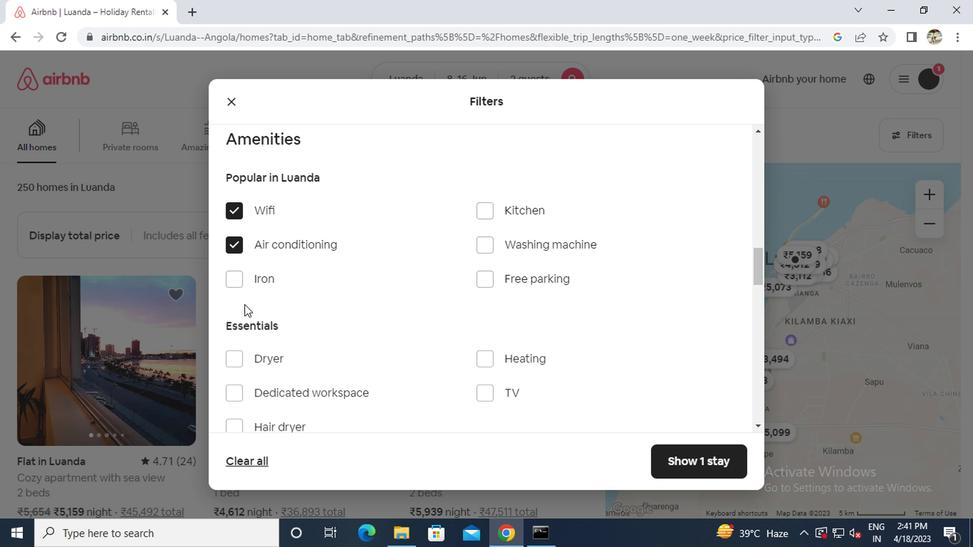 
Action: Mouse scrolled (240, 304) with delta (0, -1)
Screenshot: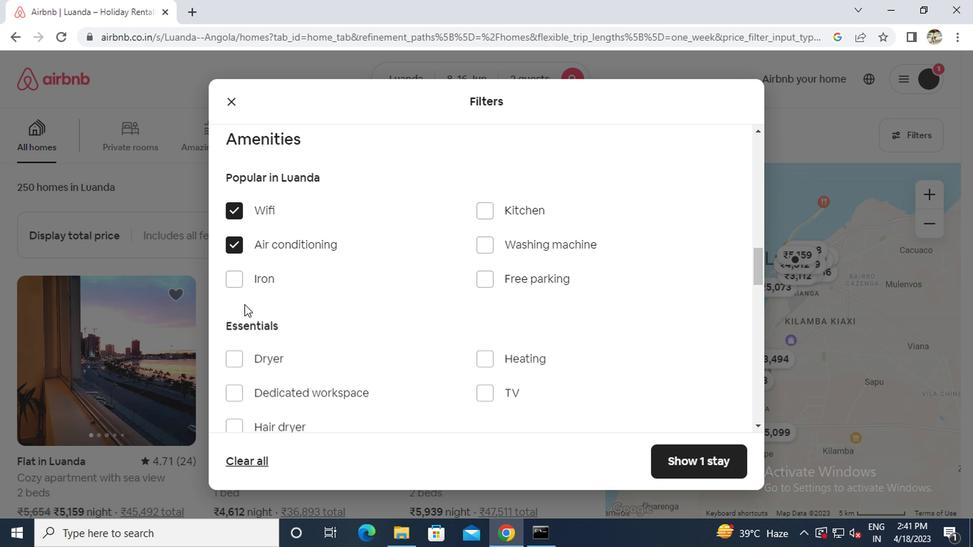 
Action: Mouse scrolled (240, 304) with delta (0, -1)
Screenshot: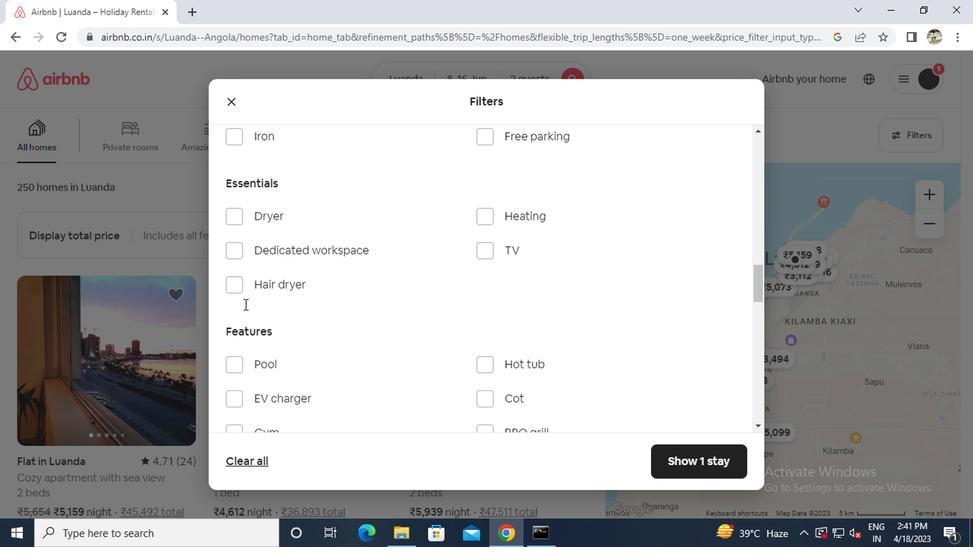 
Action: Mouse scrolled (240, 304) with delta (0, -1)
Screenshot: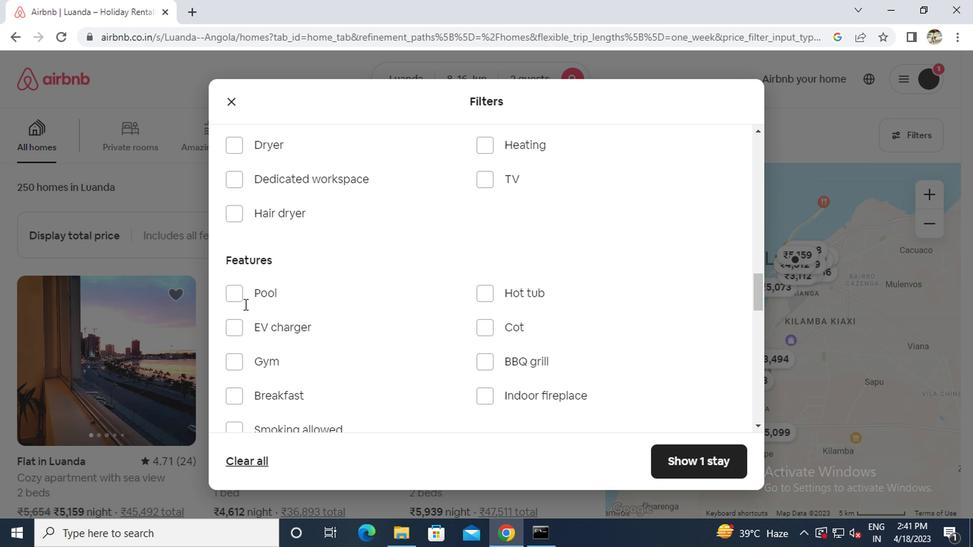 
Action: Mouse moved to (479, 294)
Screenshot: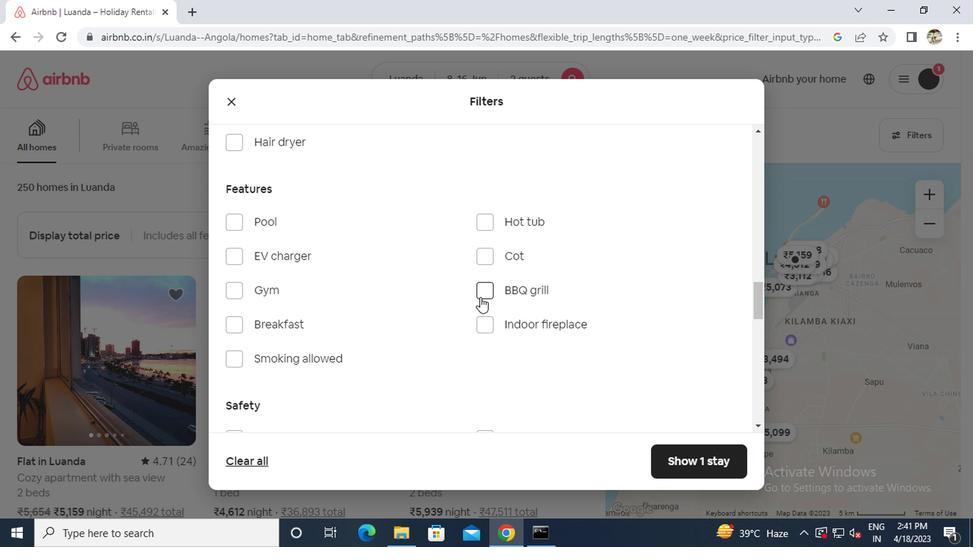 
Action: Mouse pressed left at (479, 294)
Screenshot: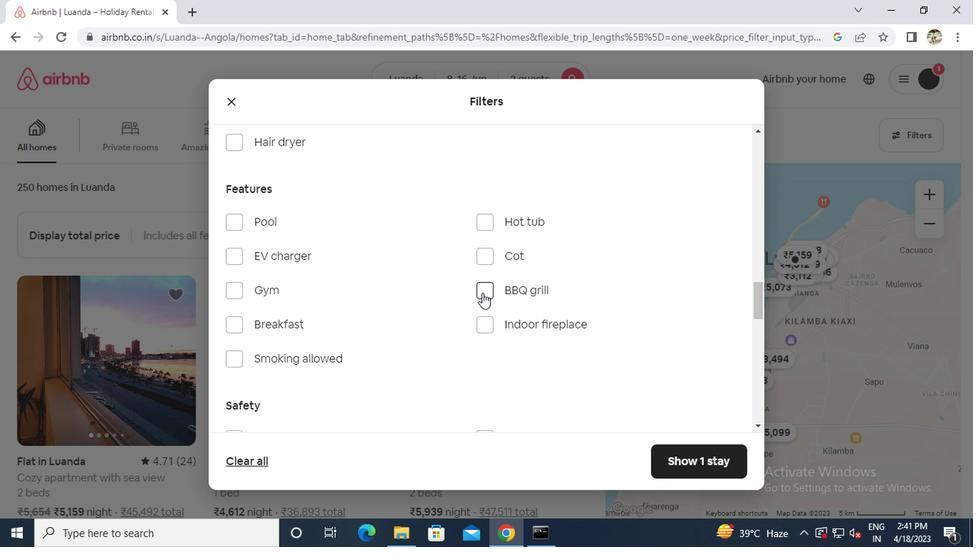 
Action: Mouse moved to (225, 364)
Screenshot: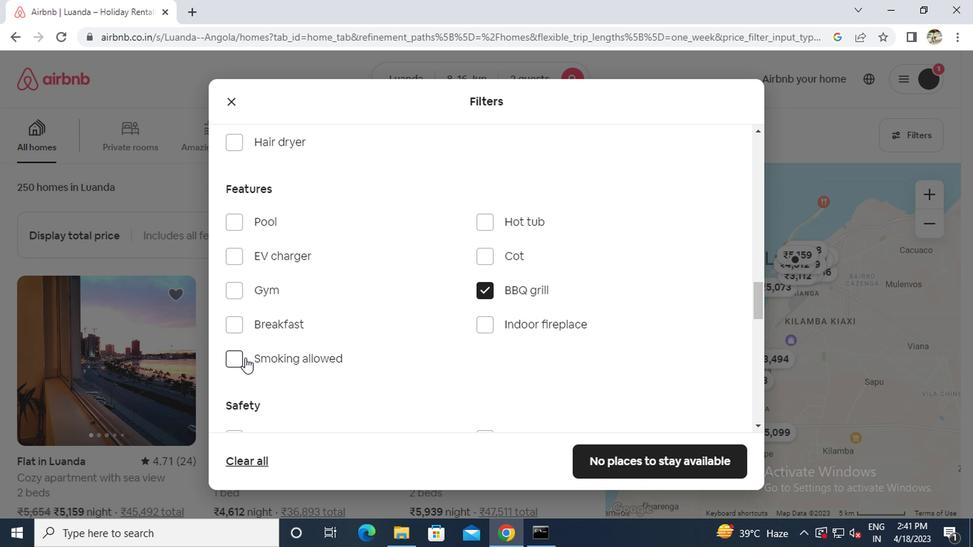 
Action: Mouse pressed left at (225, 364)
Screenshot: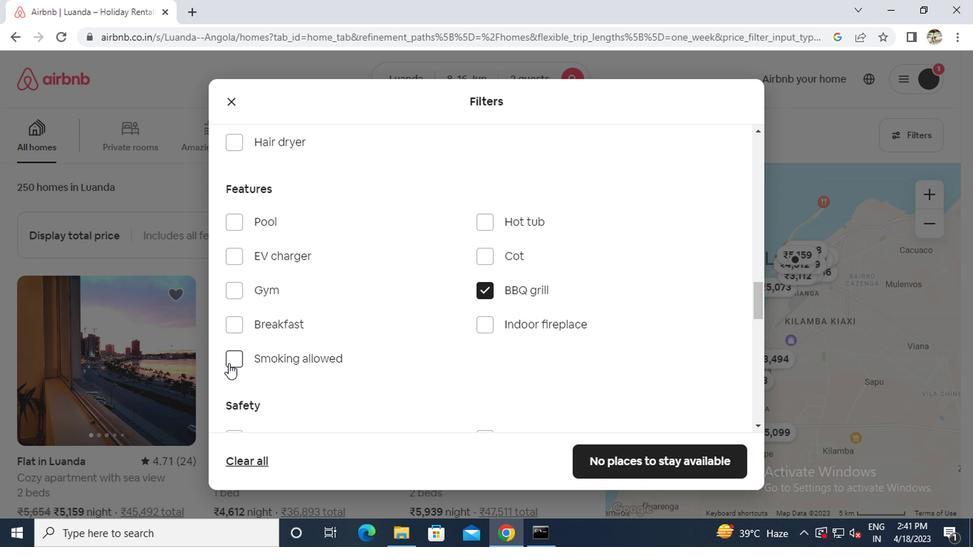 
Action: Mouse moved to (543, 358)
Screenshot: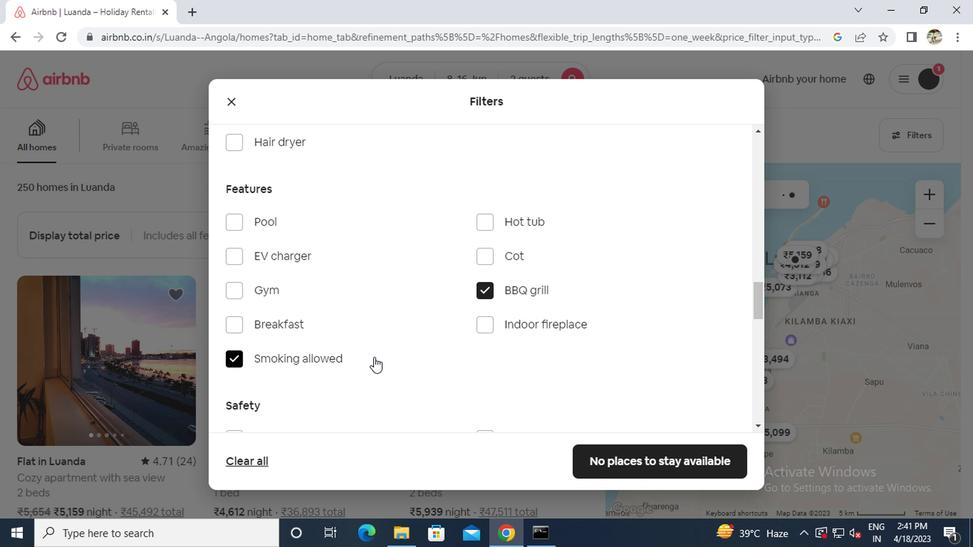 
Action: Mouse scrolled (543, 358) with delta (0, 0)
Screenshot: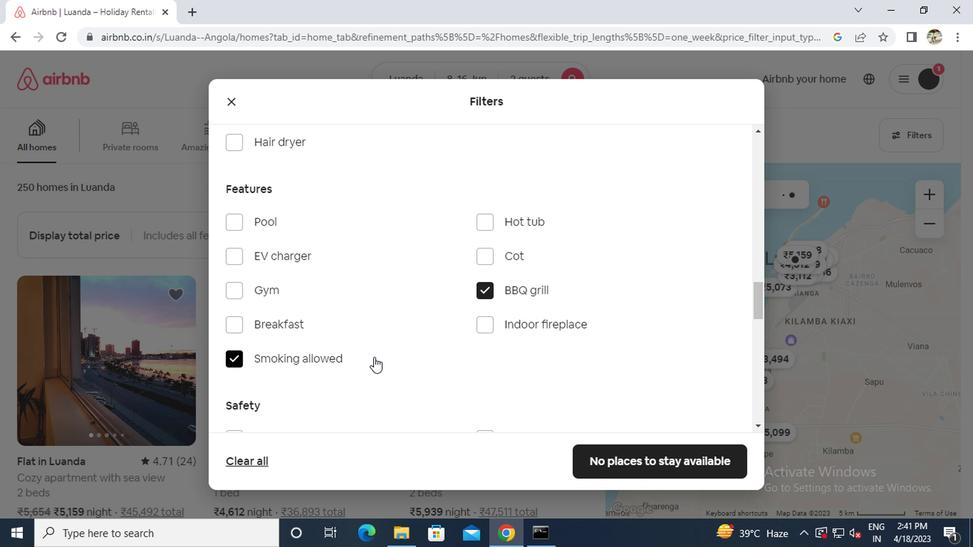 
Action: Mouse moved to (561, 357)
Screenshot: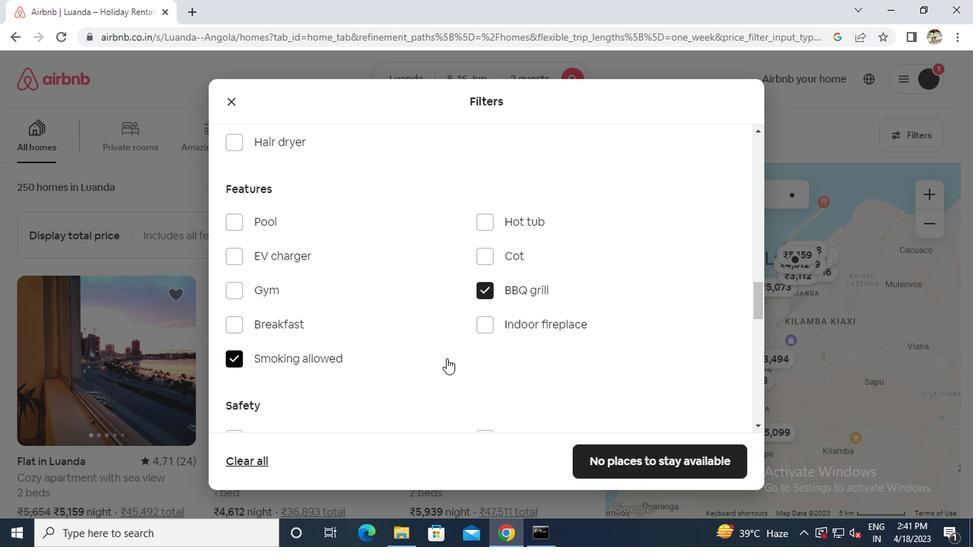 
Action: Mouse scrolled (561, 356) with delta (0, 0)
Screenshot: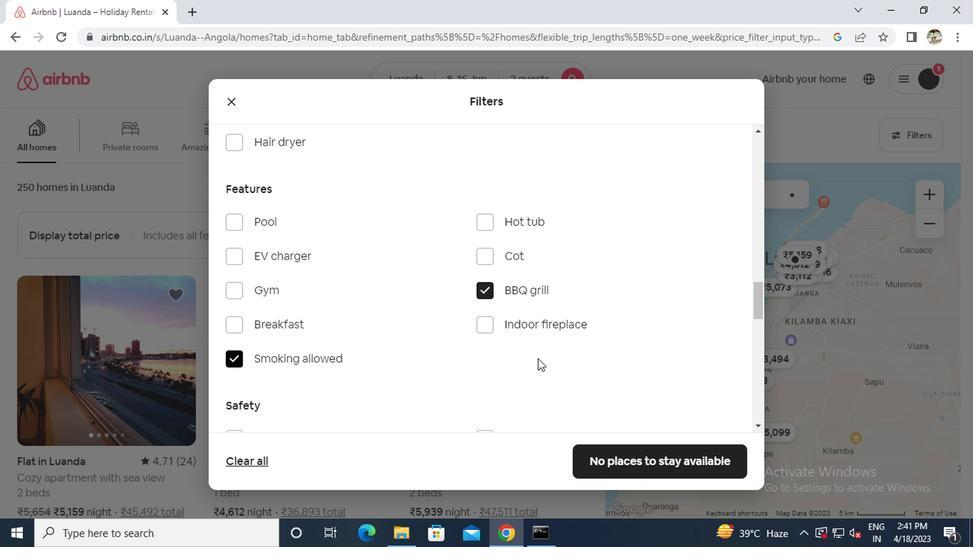 
Action: Mouse scrolled (561, 356) with delta (0, 0)
Screenshot: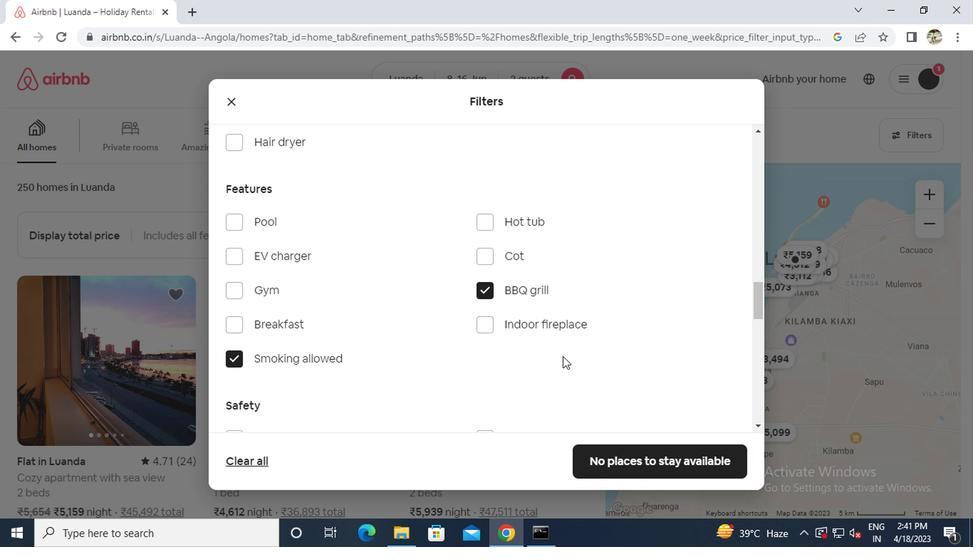
Action: Mouse scrolled (561, 356) with delta (0, 0)
Screenshot: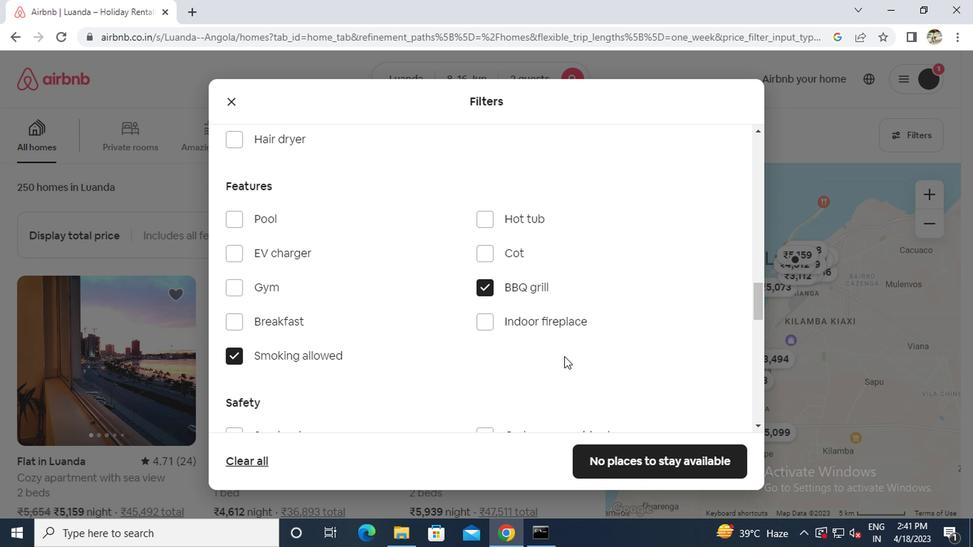 
Action: Mouse moved to (565, 356)
Screenshot: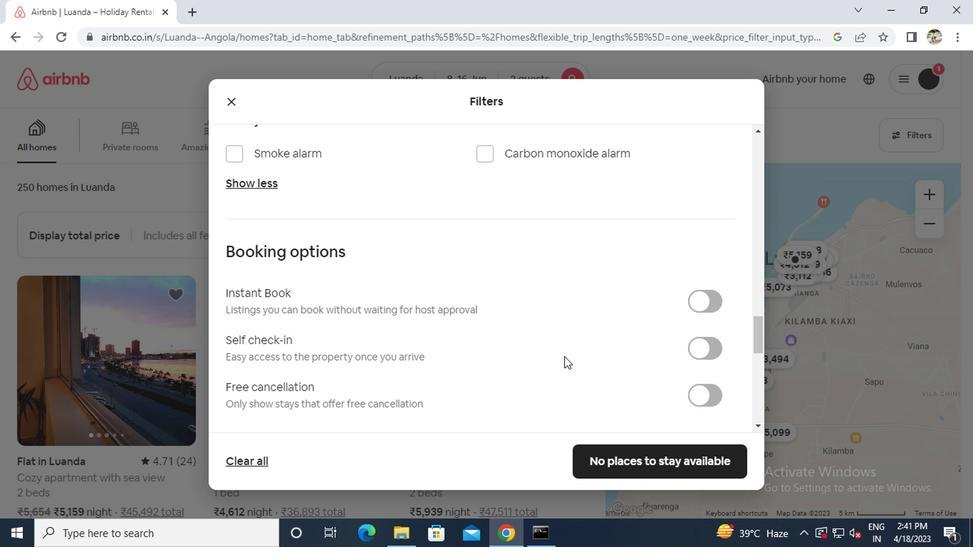 
Action: Mouse scrolled (565, 355) with delta (0, -1)
Screenshot: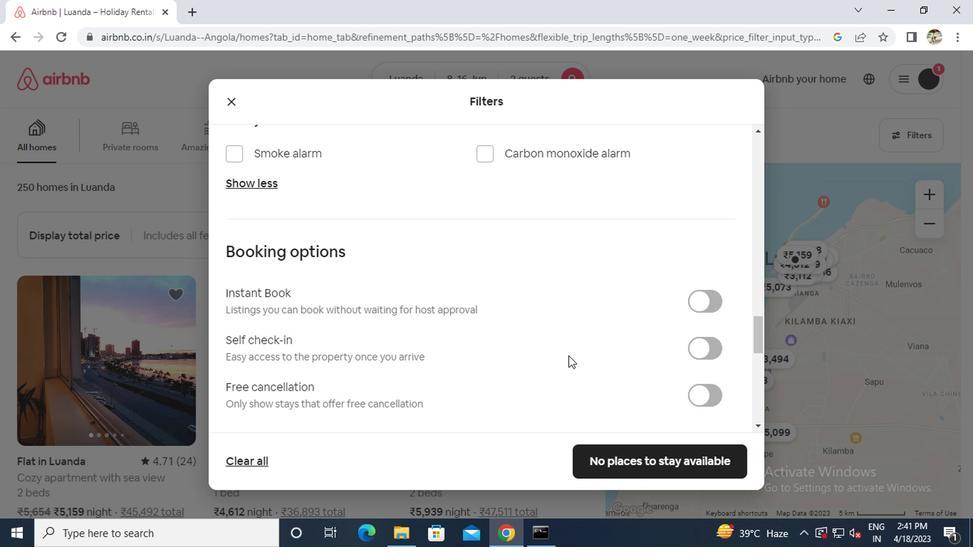 
Action: Mouse scrolled (565, 355) with delta (0, -1)
Screenshot: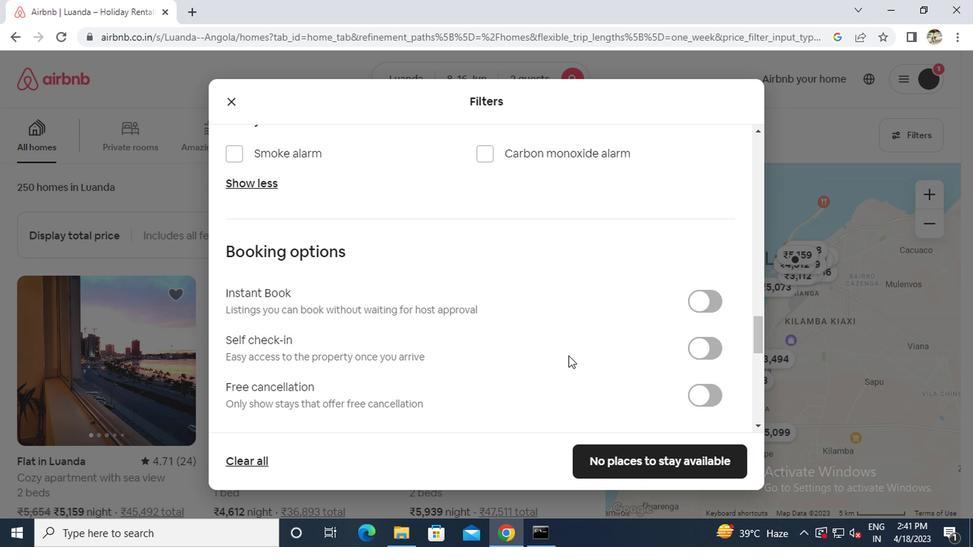 
Action: Mouse moved to (706, 197)
Screenshot: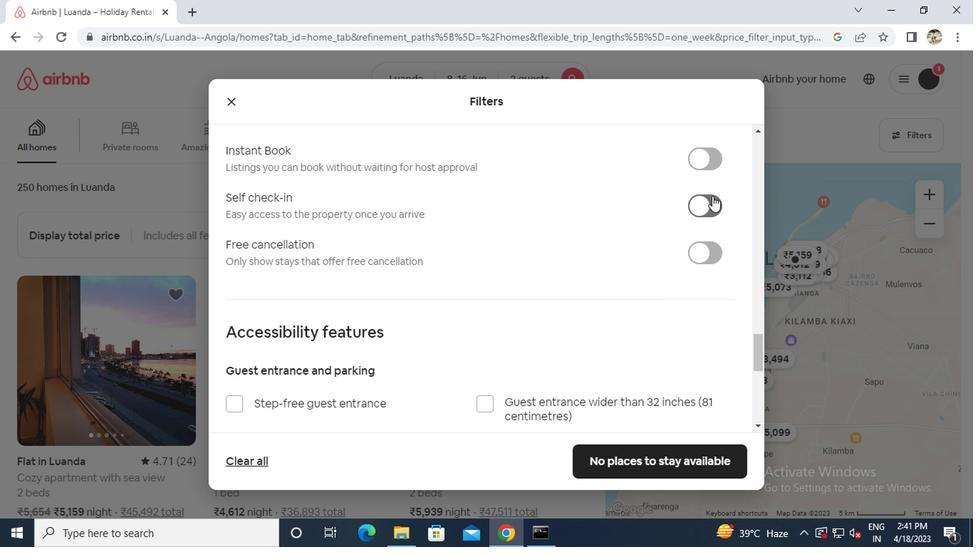 
Action: Mouse pressed left at (706, 197)
Screenshot: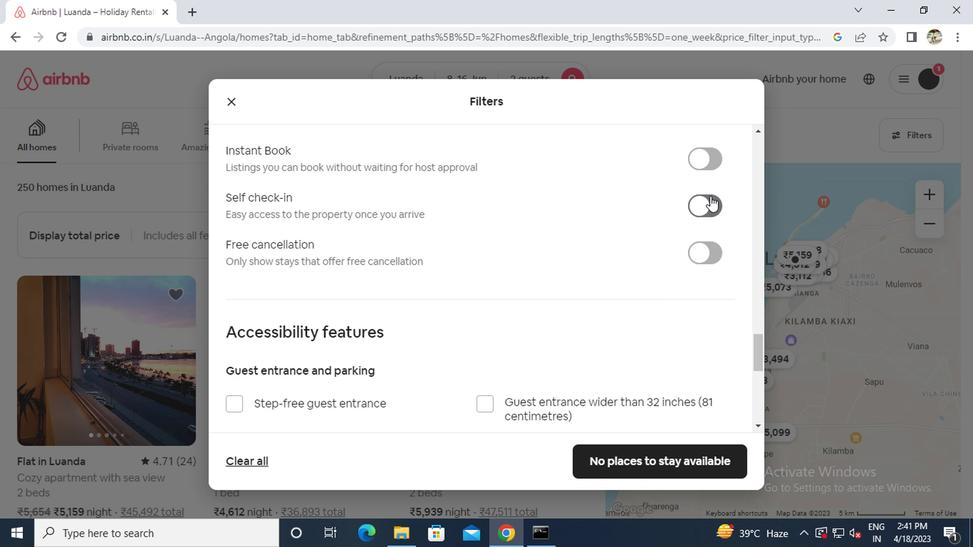 
Action: Mouse moved to (596, 255)
Screenshot: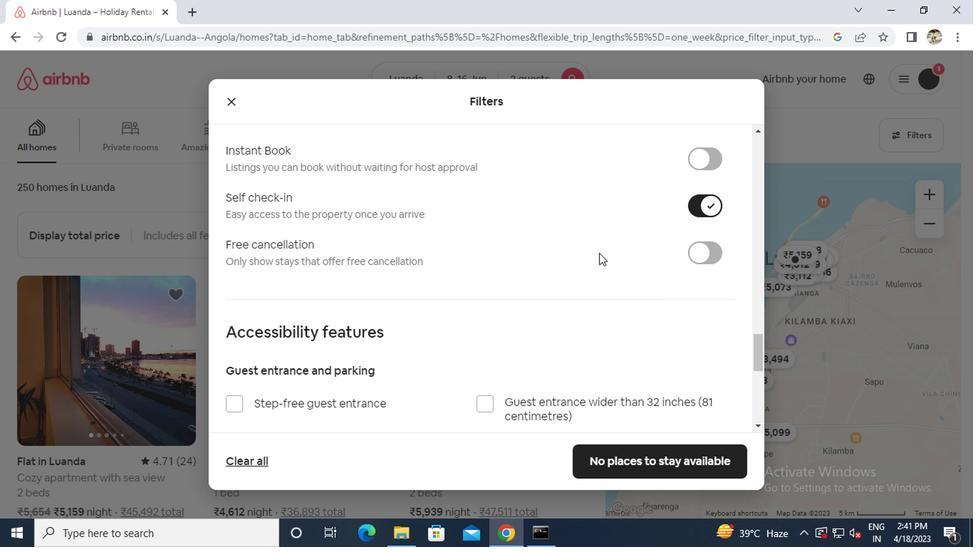 
Action: Mouse scrolled (596, 254) with delta (0, -1)
Screenshot: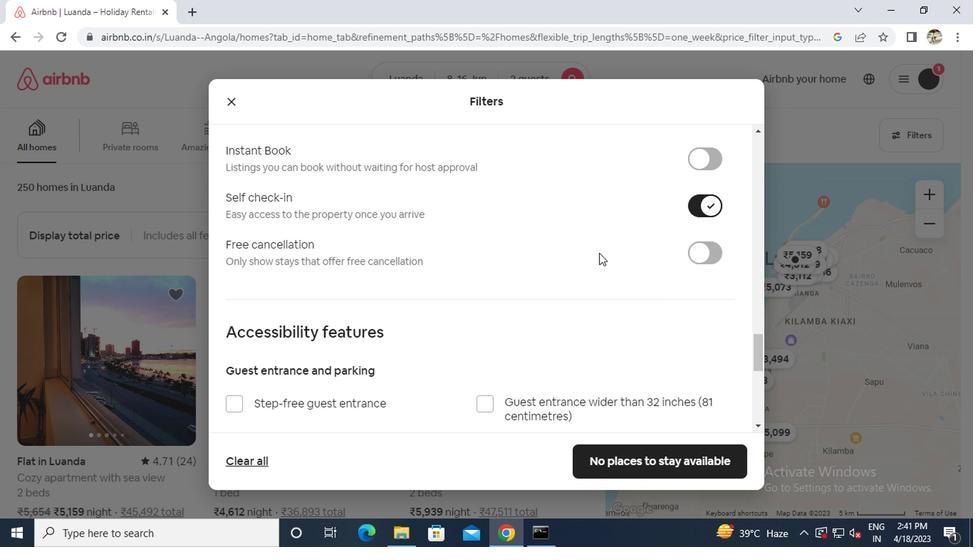 
Action: Mouse scrolled (596, 254) with delta (0, -1)
Screenshot: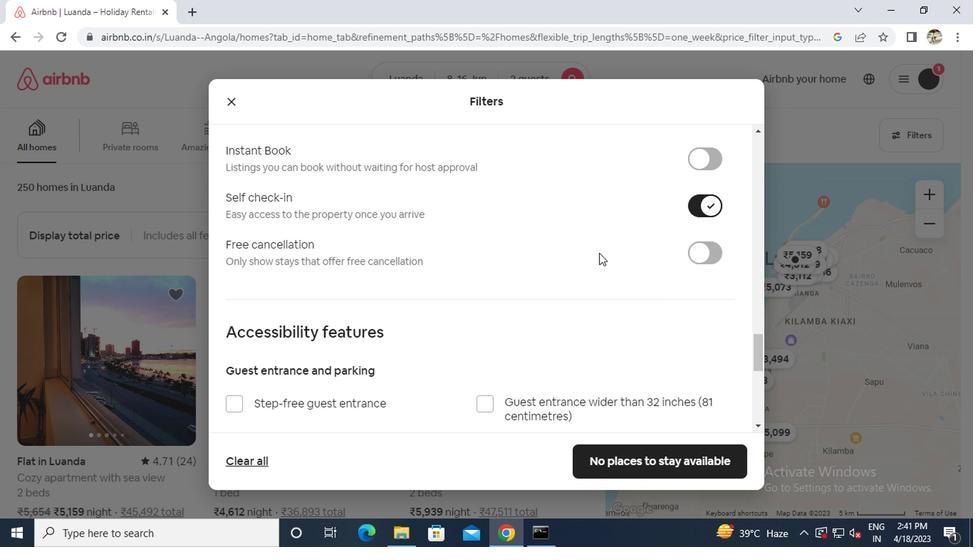 
Action: Mouse scrolled (596, 254) with delta (0, -1)
Screenshot: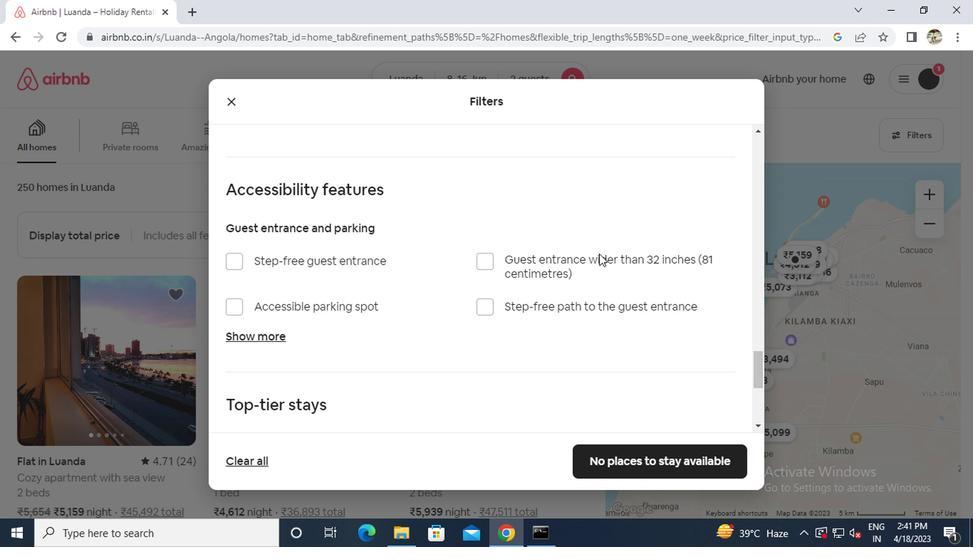 
Action: Mouse scrolled (596, 254) with delta (0, -1)
Screenshot: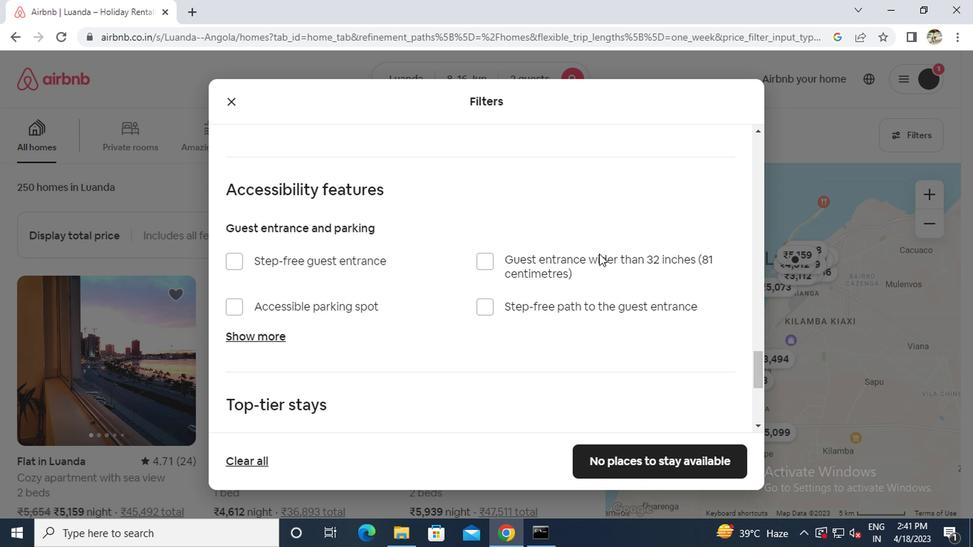 
Action: Mouse scrolled (596, 254) with delta (0, -1)
Screenshot: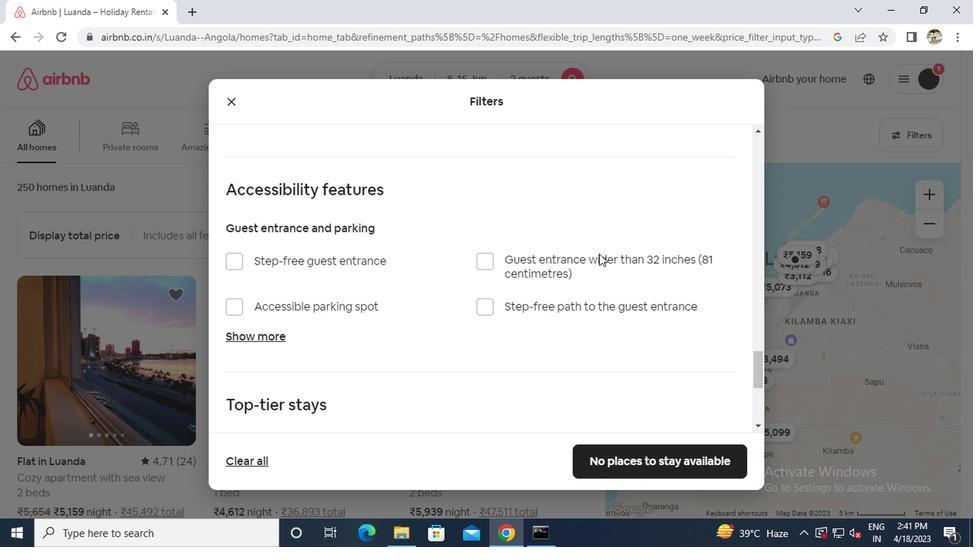 
Action: Mouse scrolled (596, 254) with delta (0, -1)
Screenshot: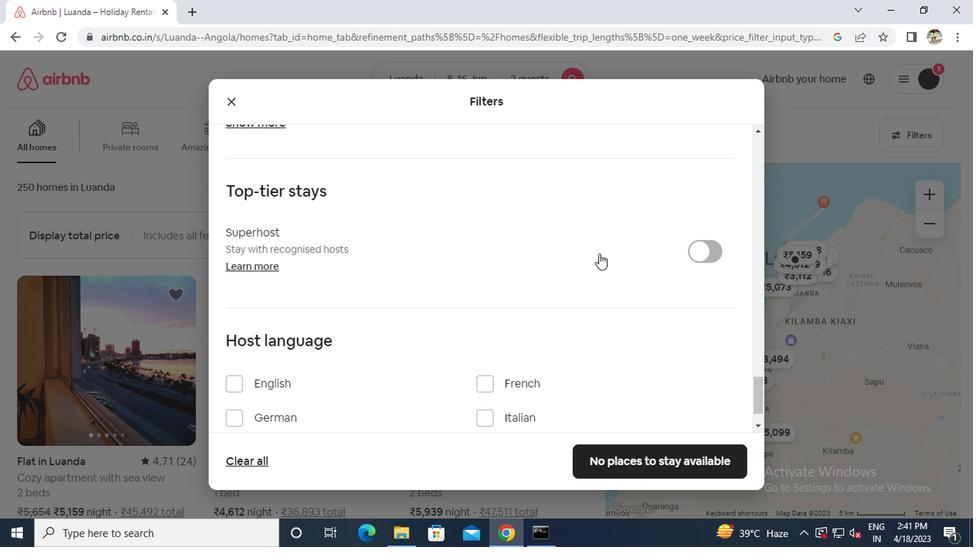 
Action: Mouse scrolled (596, 254) with delta (0, -1)
Screenshot: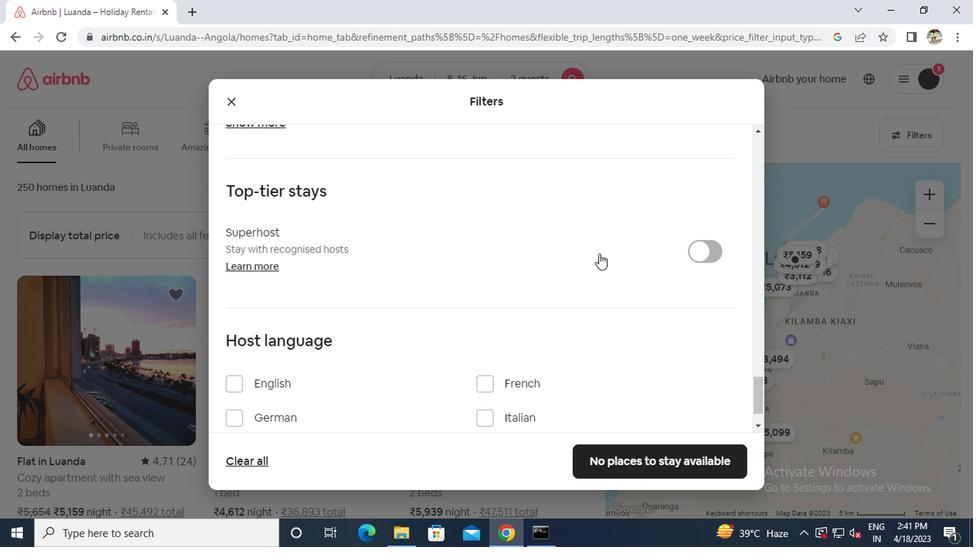 
Action: Mouse scrolled (596, 254) with delta (0, -1)
Screenshot: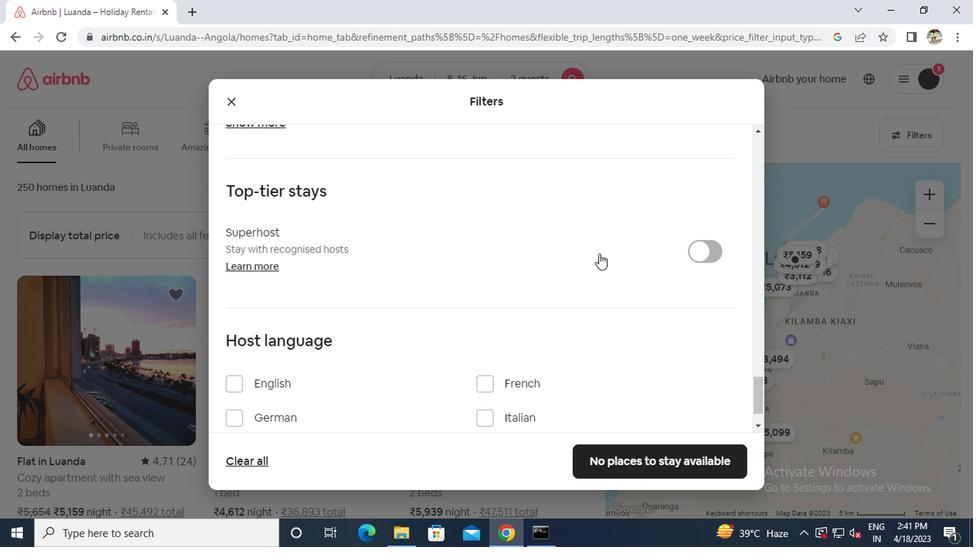 
Action: Mouse moved to (265, 336)
Screenshot: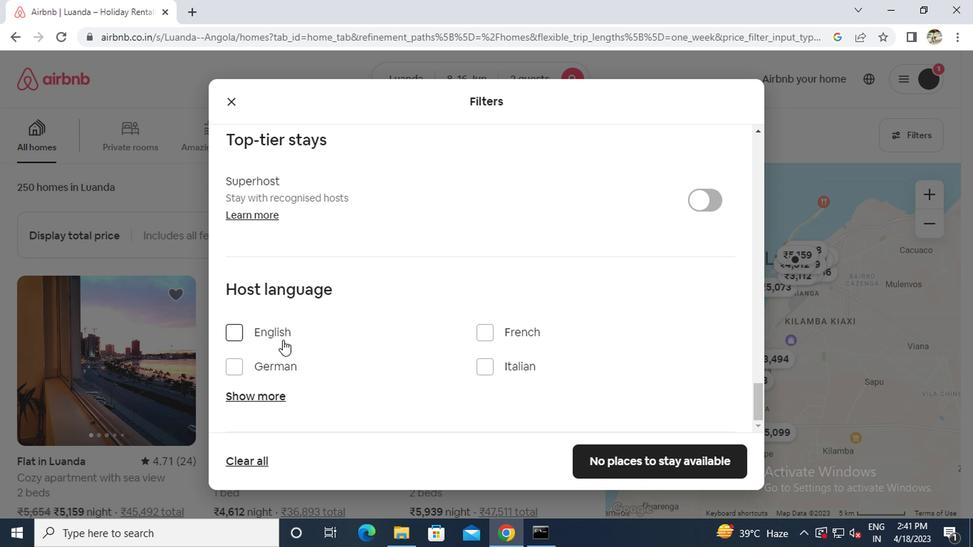 
Action: Mouse pressed left at (265, 336)
Screenshot: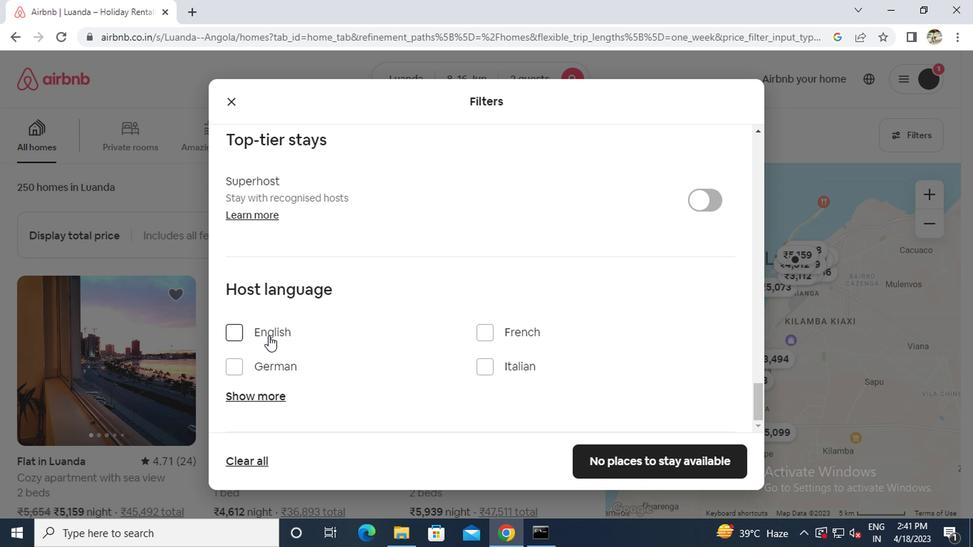 
Action: Mouse moved to (584, 459)
Screenshot: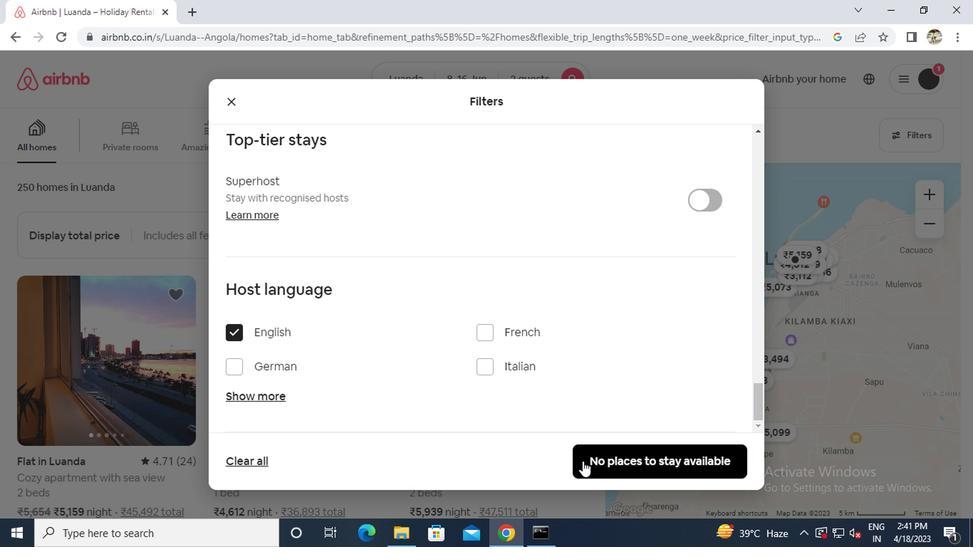 
Action: Mouse pressed left at (584, 459)
Screenshot: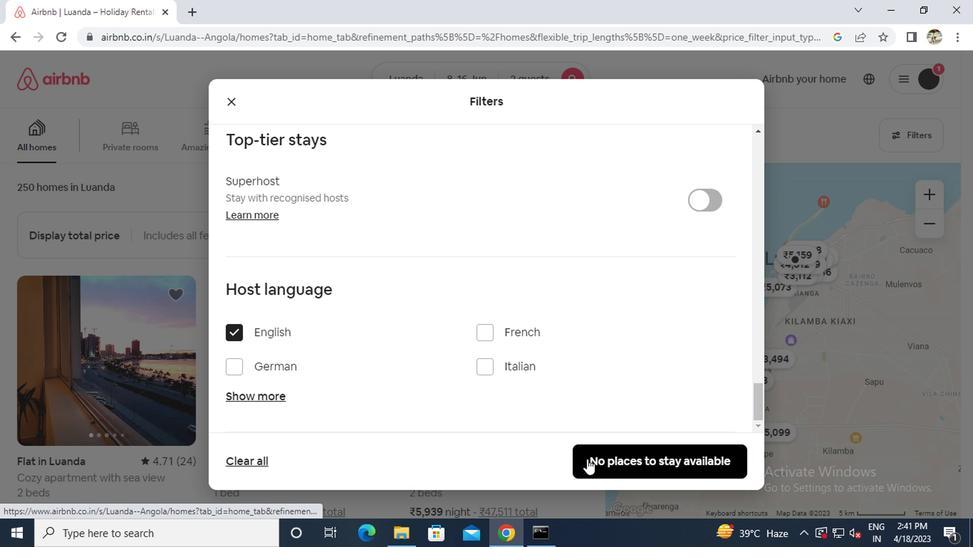 
